 Task: Create a scrum project AgileBridge. Add to scrum project AgileBridge a team member softage.1@softage.net and assign as Project Lead. Add to scrum project AgileBridge a team member softage.2@softage.net
Action: Mouse moved to (248, 73)
Screenshot: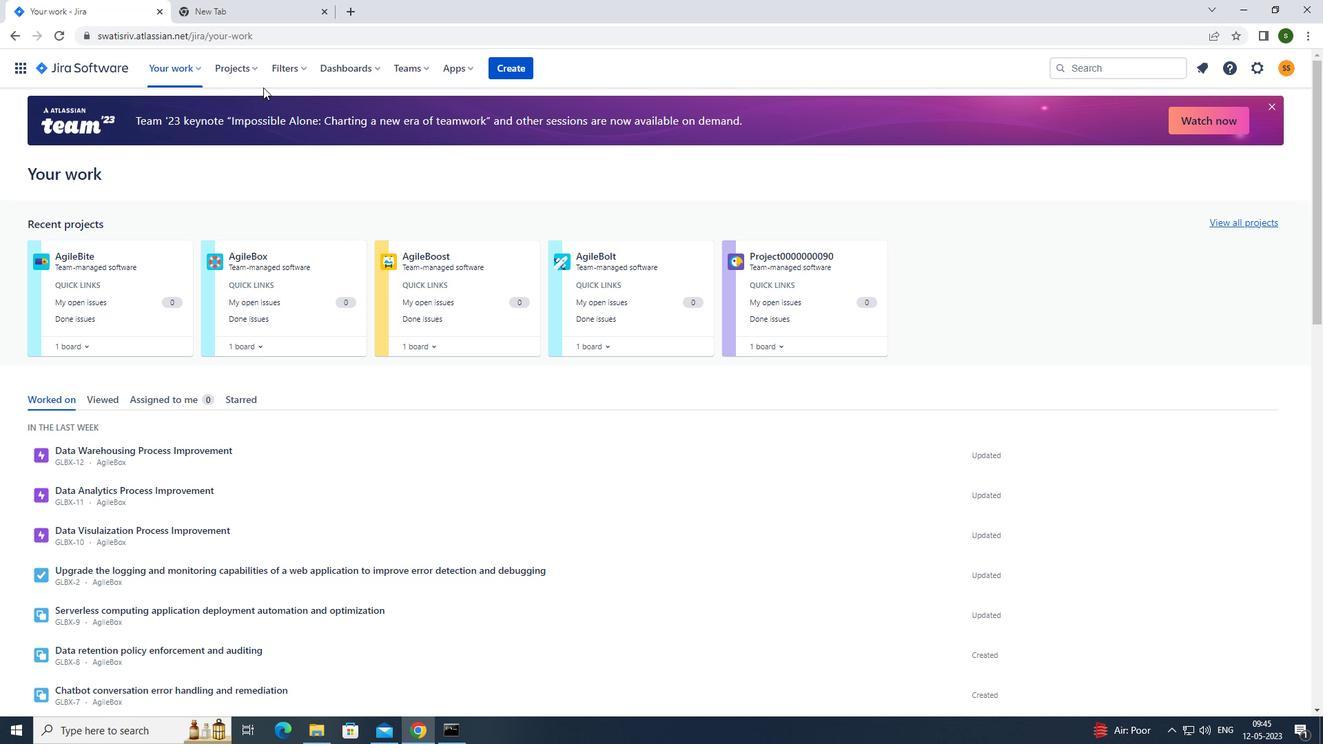 
Action: Mouse pressed left at (248, 73)
Screenshot: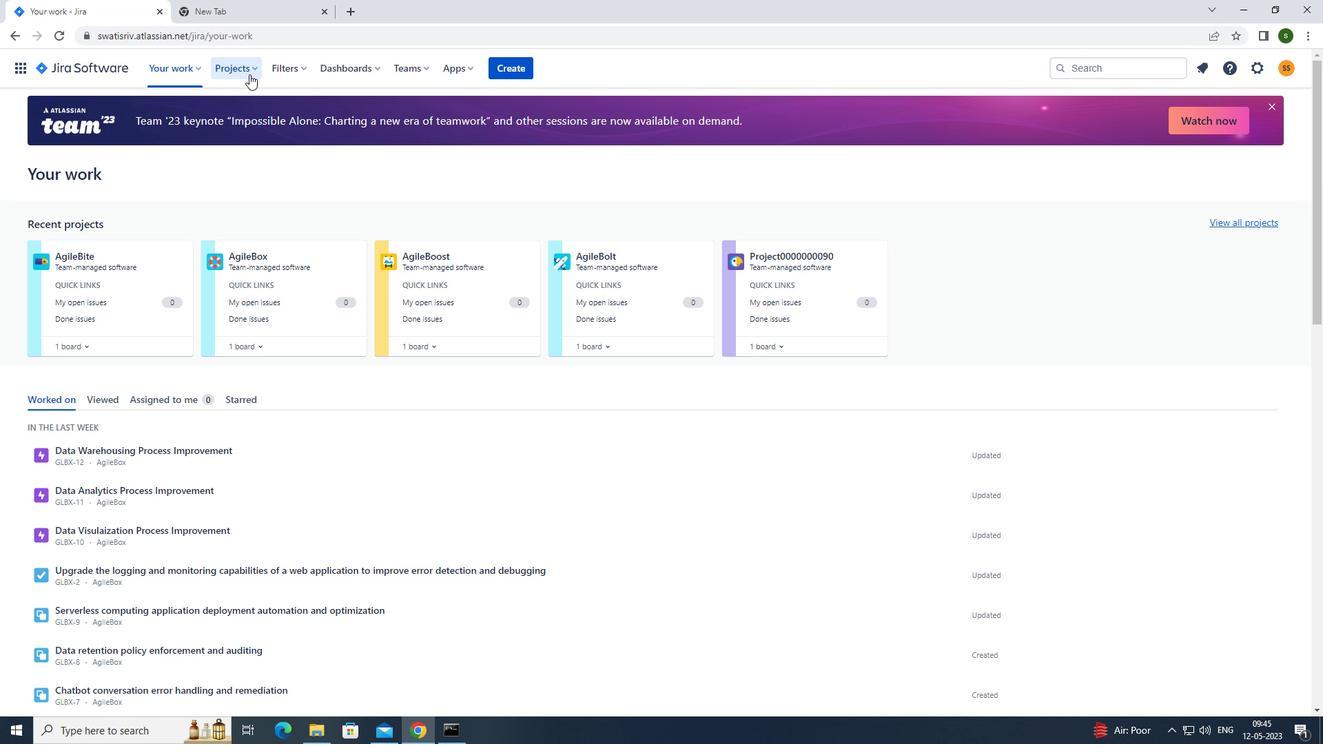 
Action: Mouse moved to (294, 344)
Screenshot: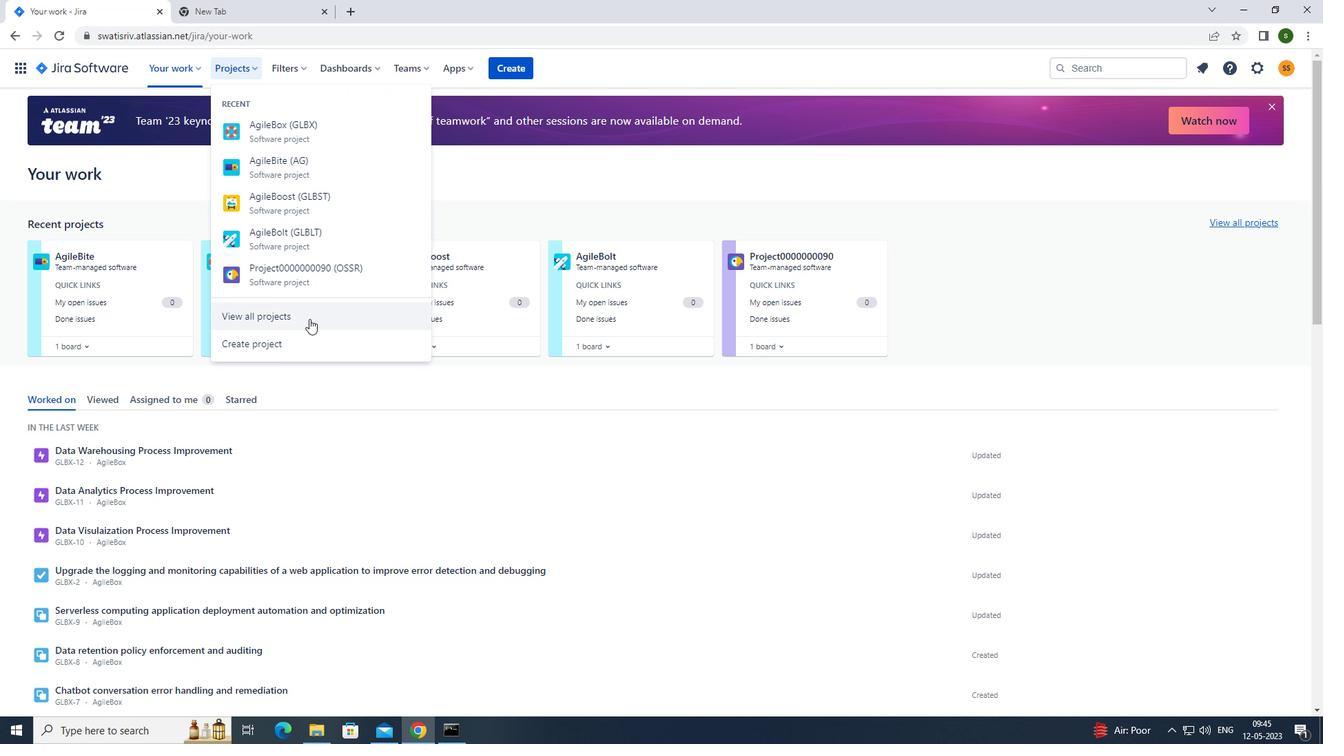 
Action: Mouse pressed left at (294, 344)
Screenshot: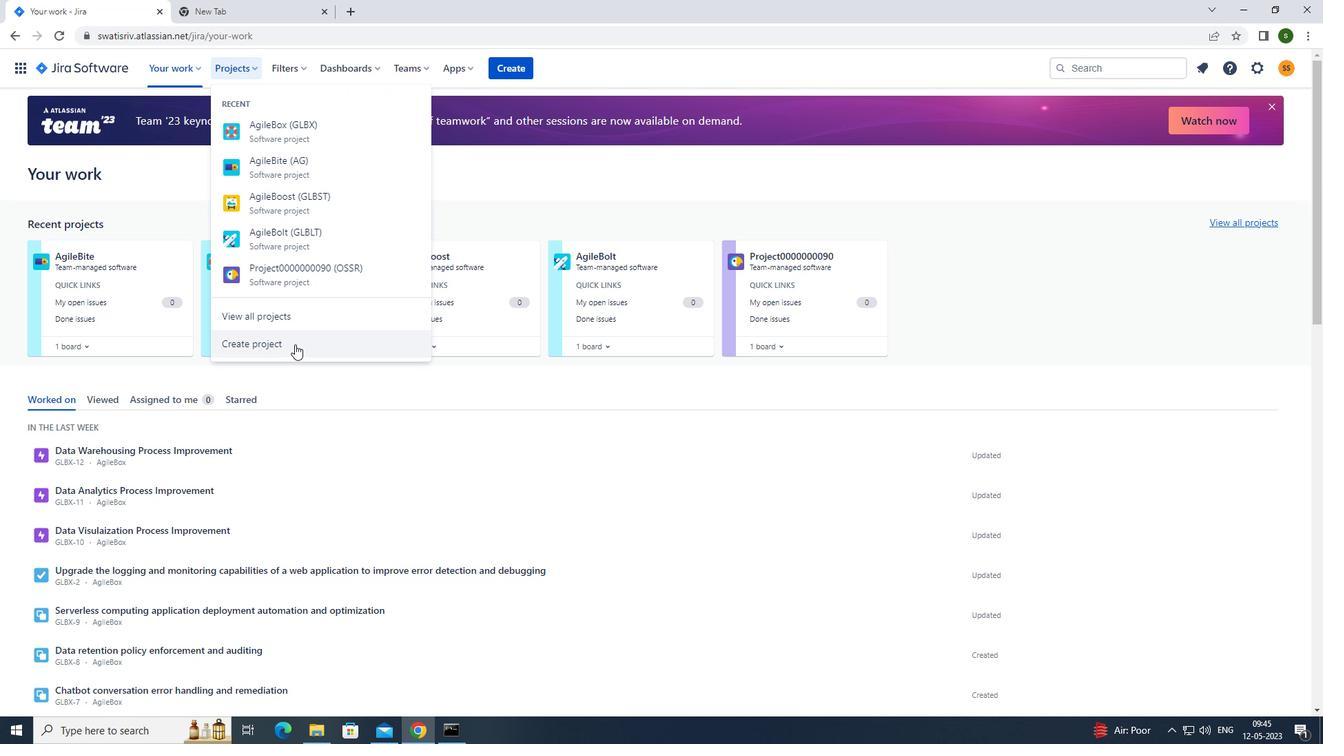 
Action: Mouse moved to (705, 359)
Screenshot: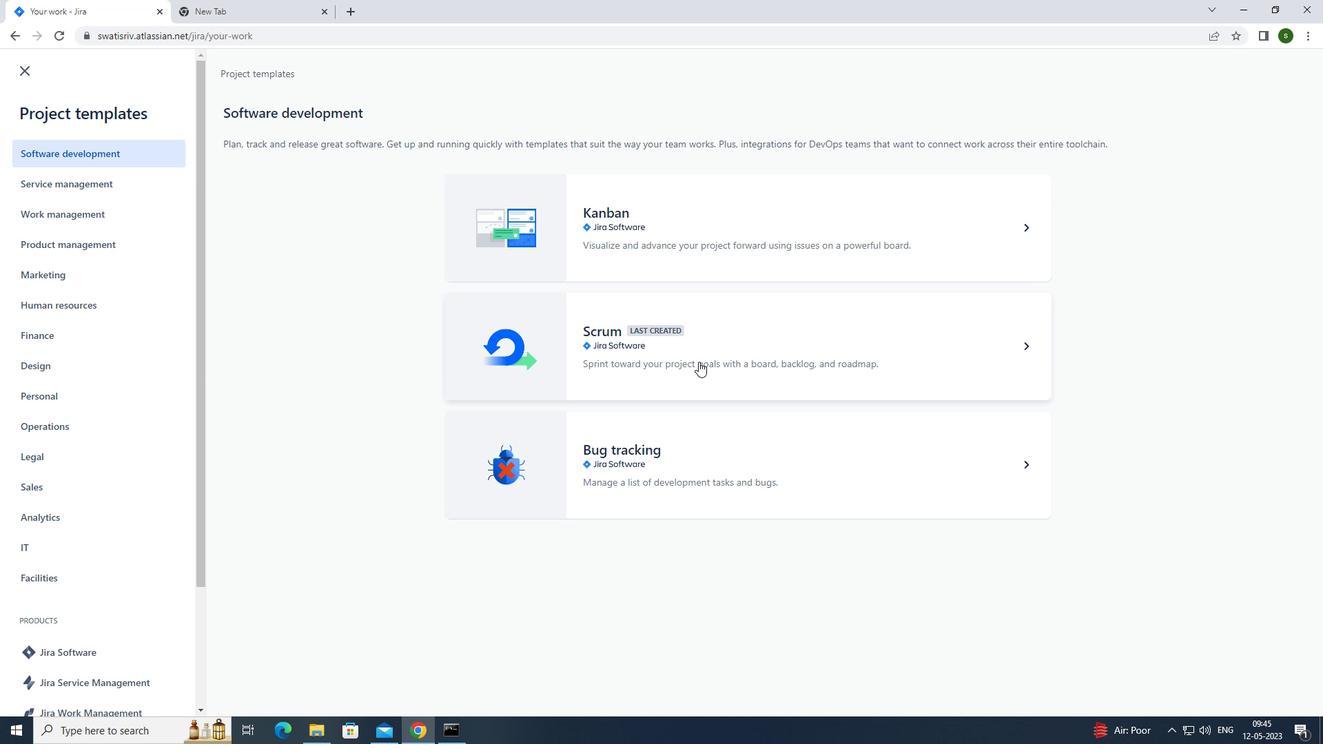 
Action: Mouse pressed left at (705, 359)
Screenshot: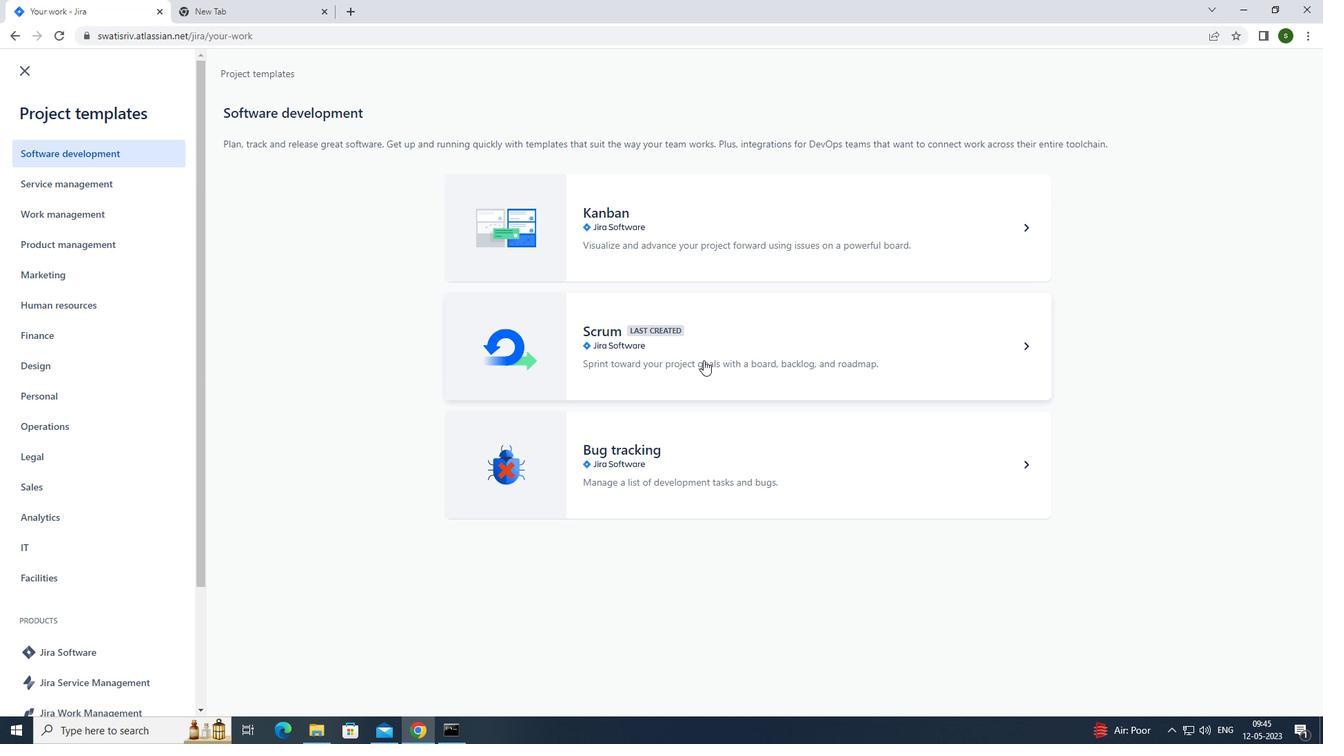 
Action: Mouse moved to (1021, 678)
Screenshot: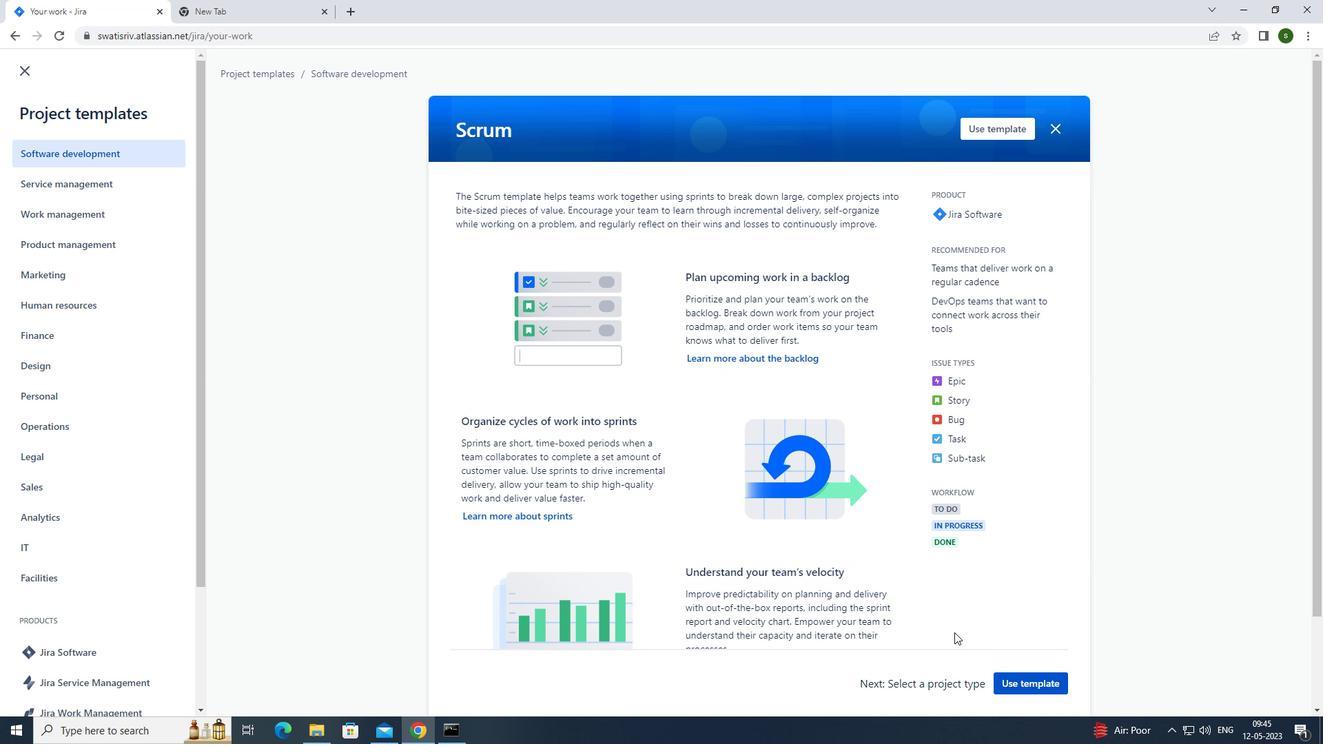 
Action: Mouse pressed left at (1021, 678)
Screenshot: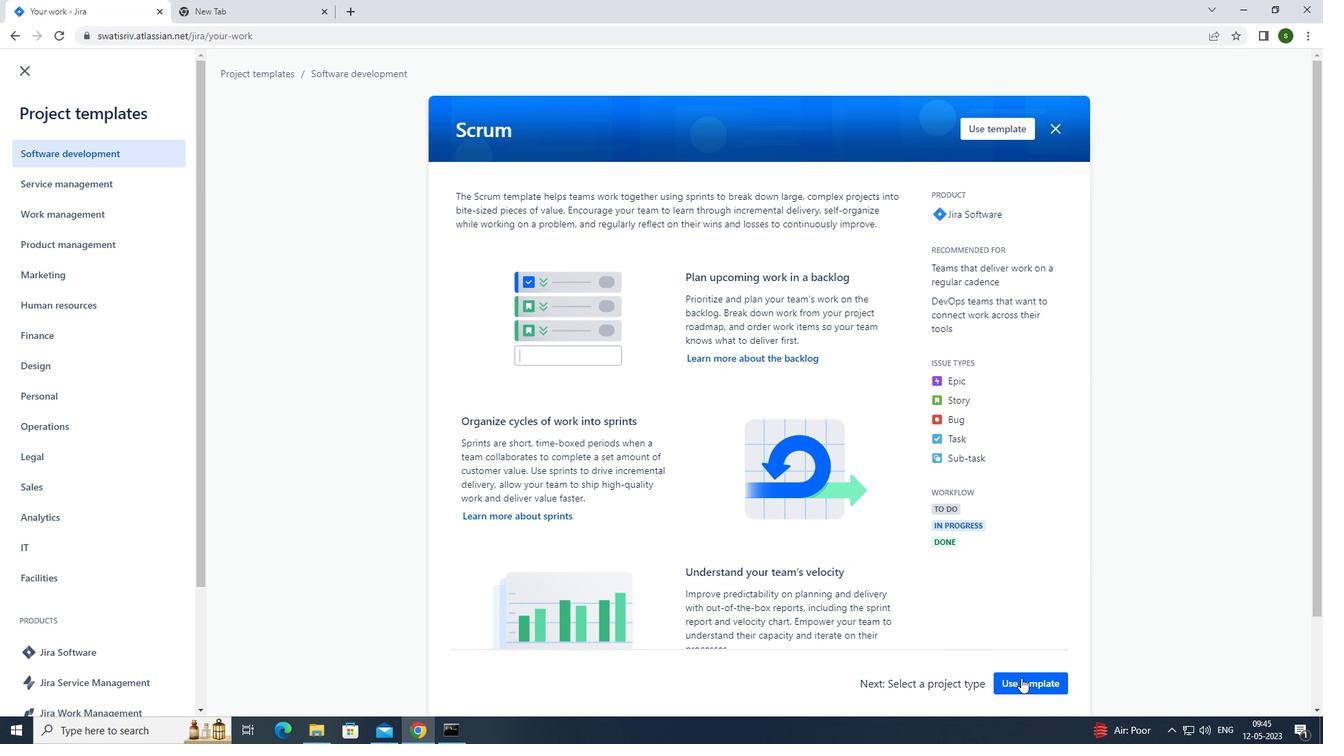 
Action: Mouse moved to (605, 678)
Screenshot: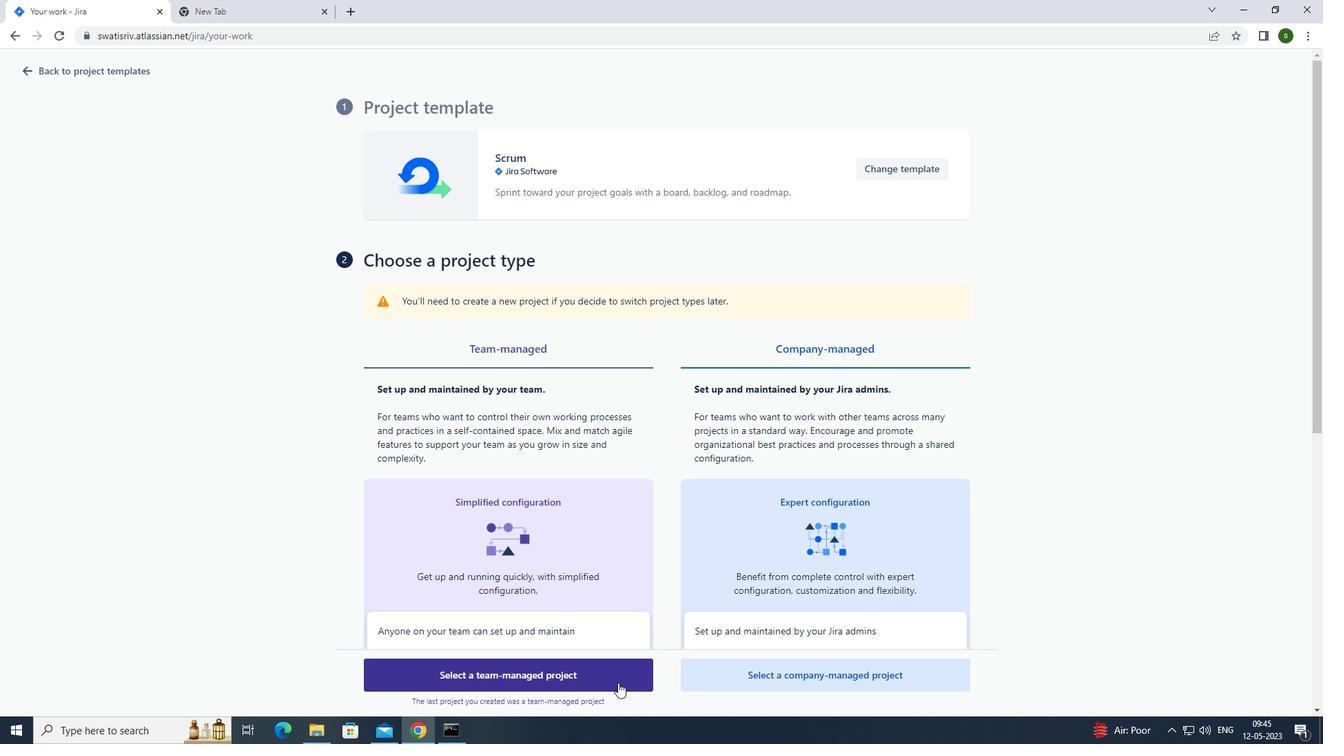 
Action: Mouse pressed left at (605, 678)
Screenshot: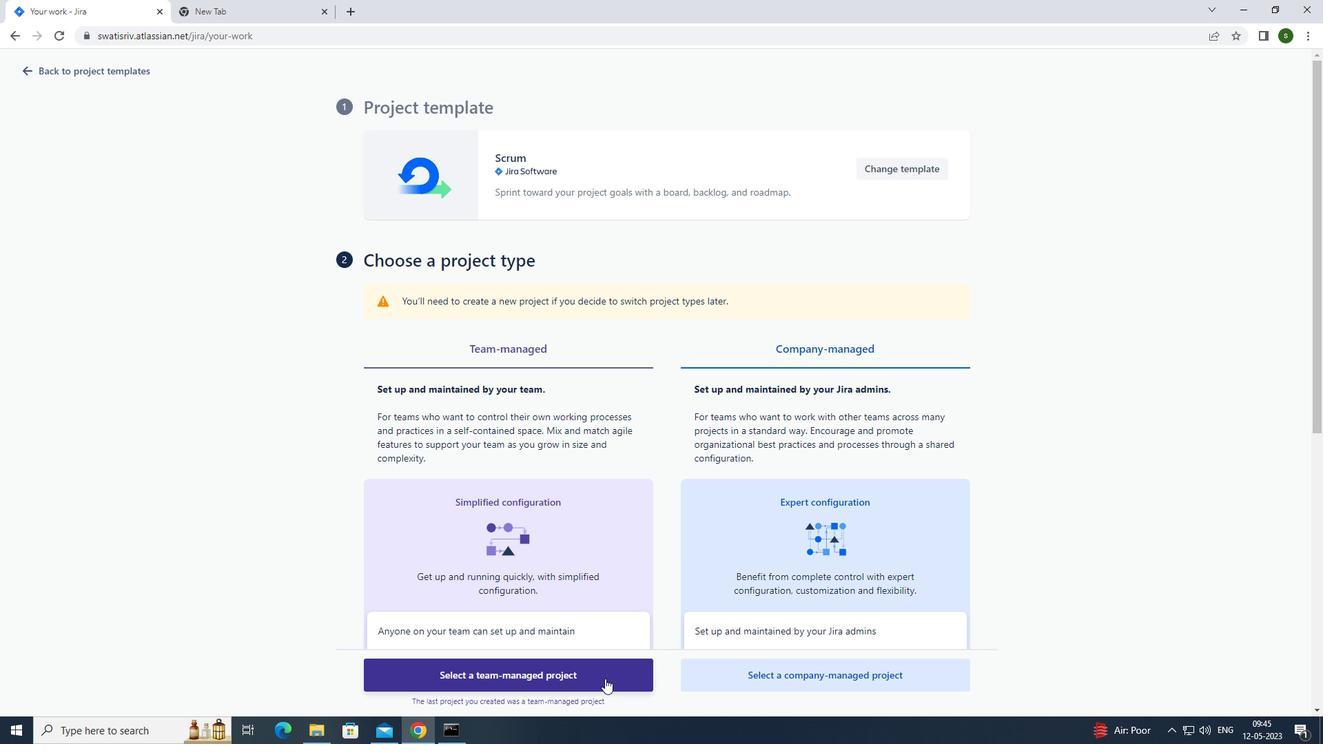 
Action: Mouse moved to (434, 316)
Screenshot: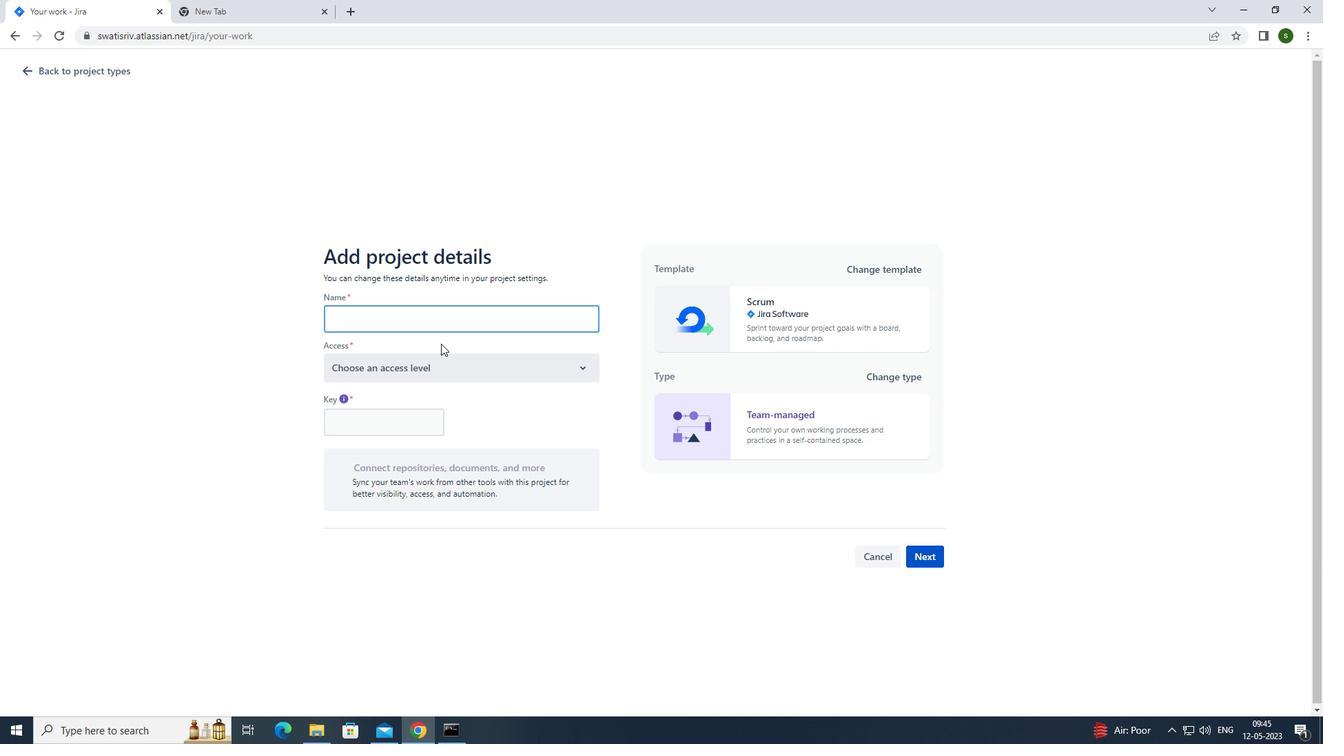 
Action: Mouse pressed left at (434, 316)
Screenshot: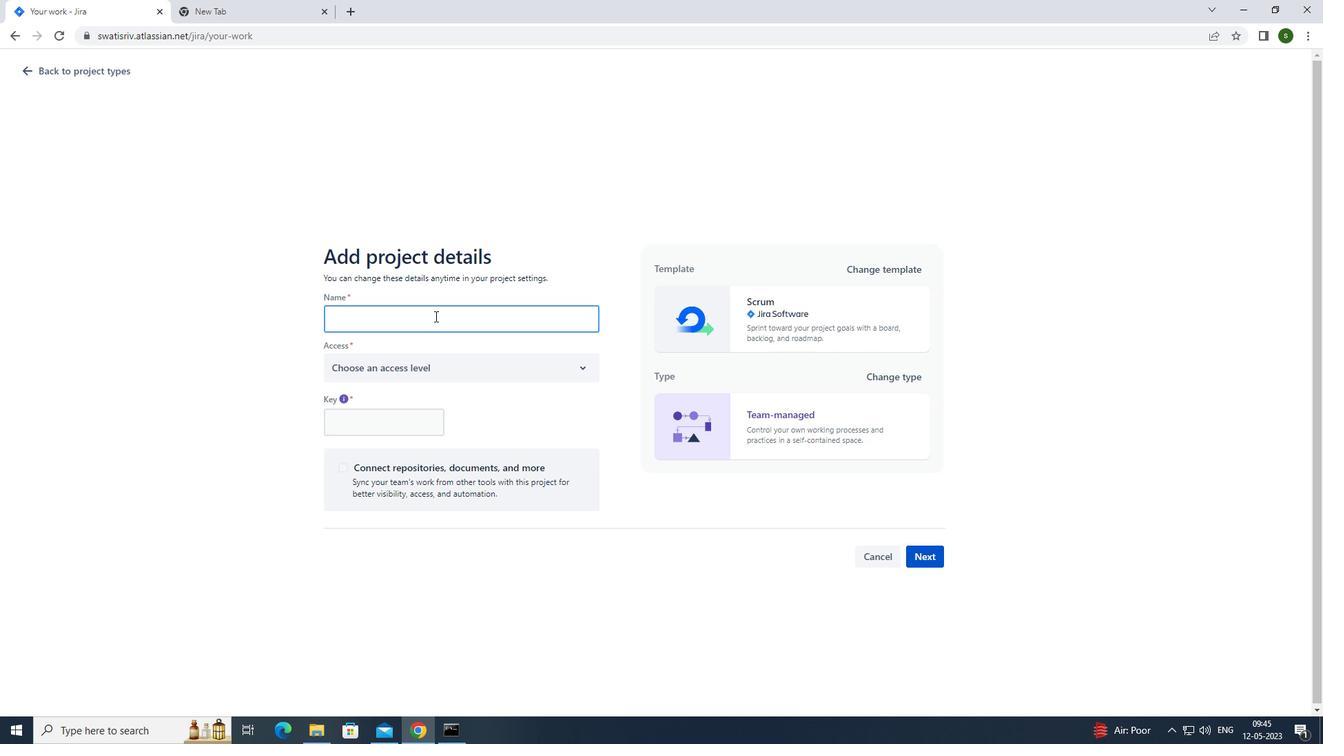 
Action: Key pressed <Key.caps_lock>a<Key.caps_lock>gile<Key.caps_lock>b<Key.caps_lock>ridge
Screenshot: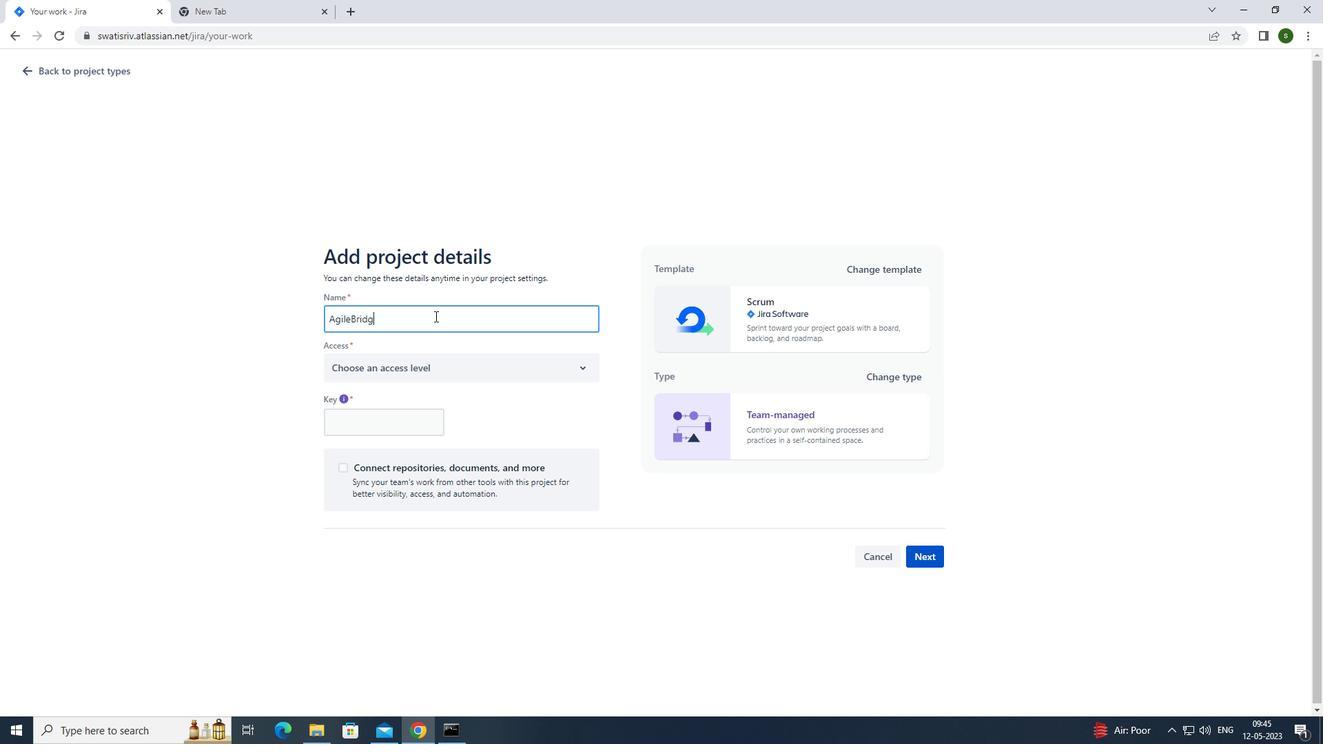 
Action: Mouse moved to (928, 559)
Screenshot: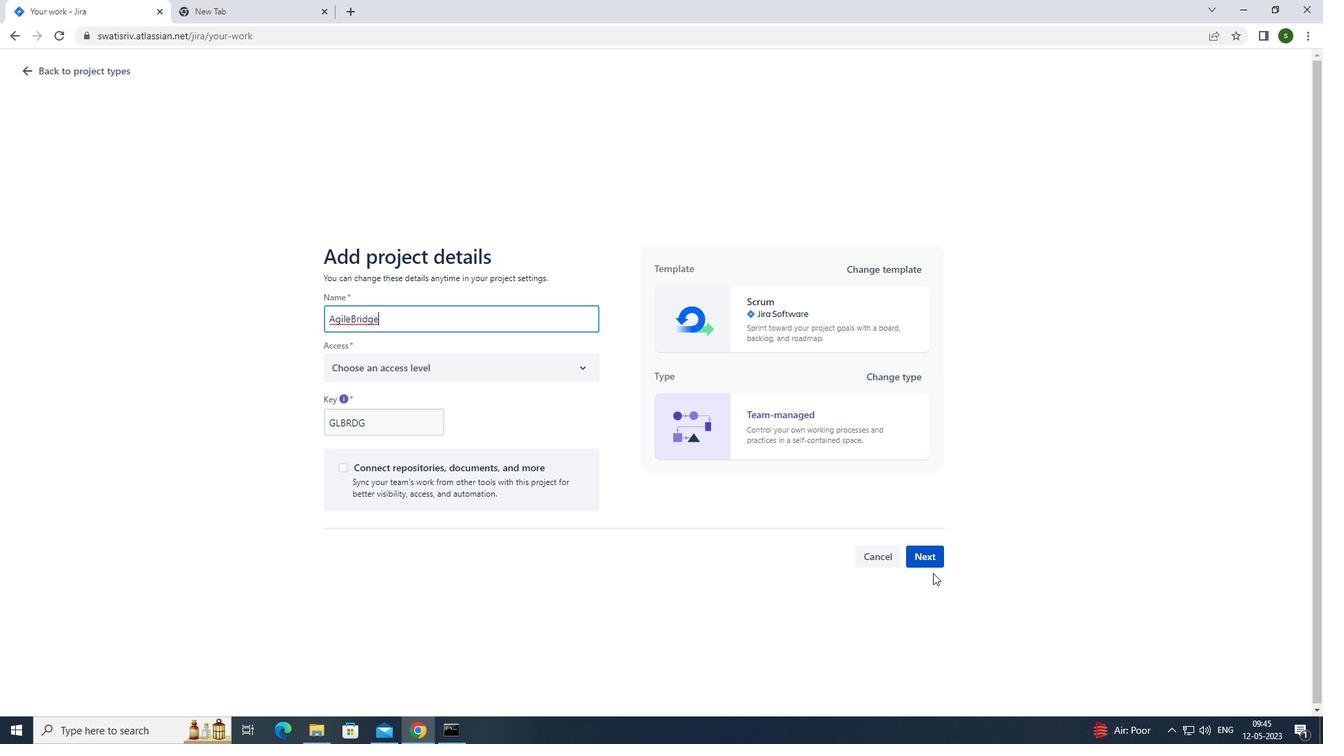 
Action: Mouse pressed left at (928, 559)
Screenshot: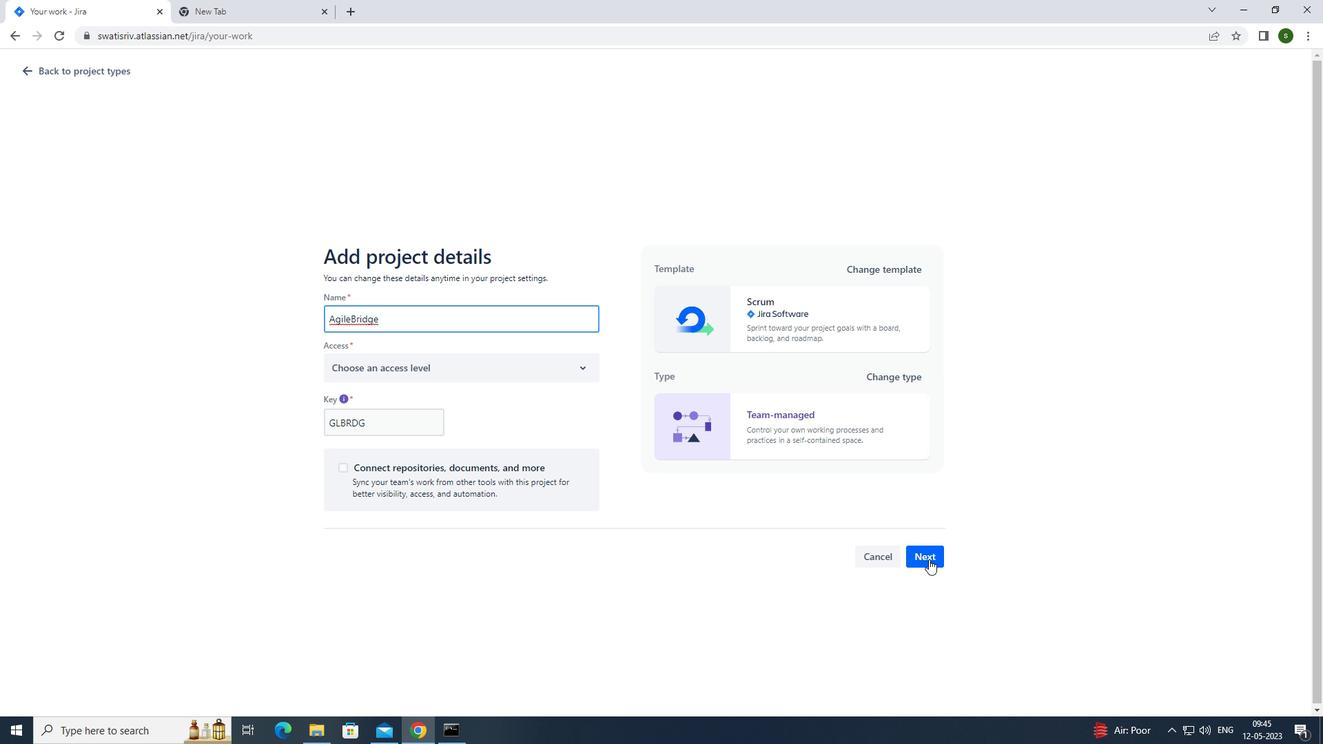 
Action: Mouse moved to (541, 357)
Screenshot: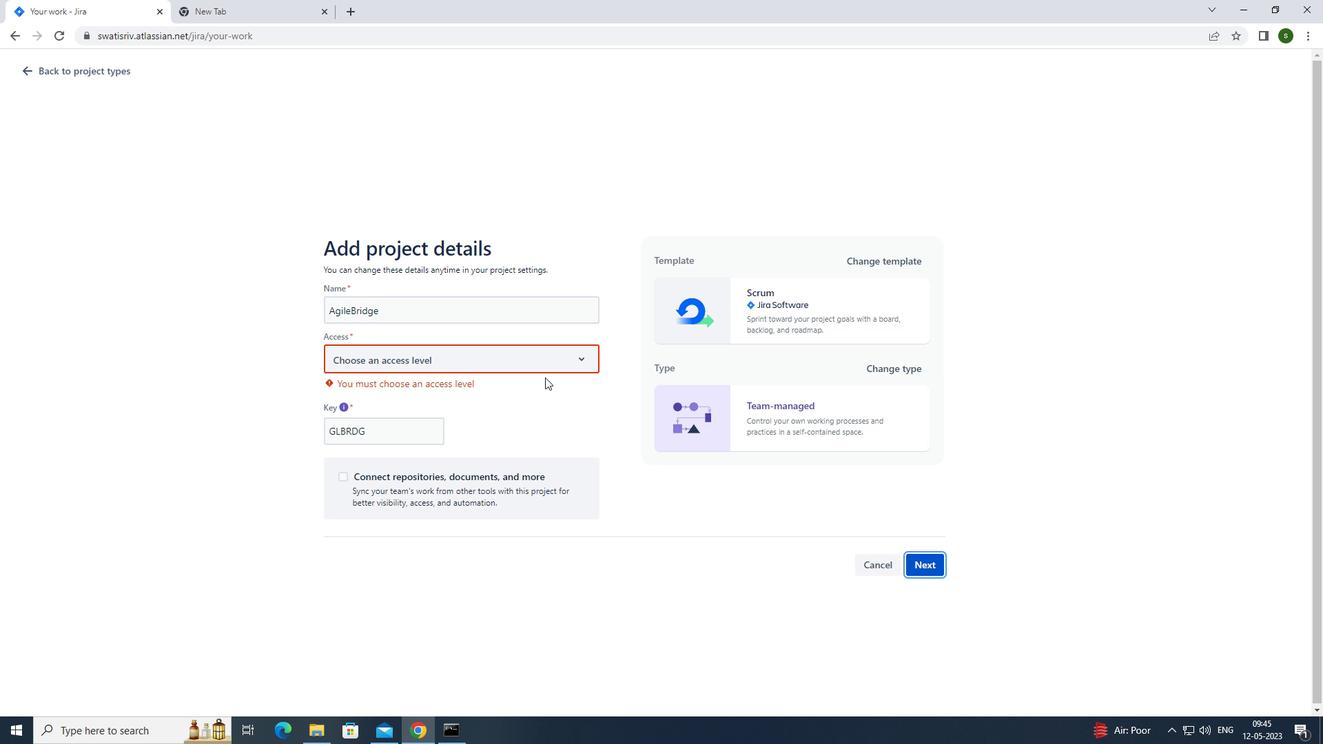 
Action: Mouse pressed left at (541, 357)
Screenshot: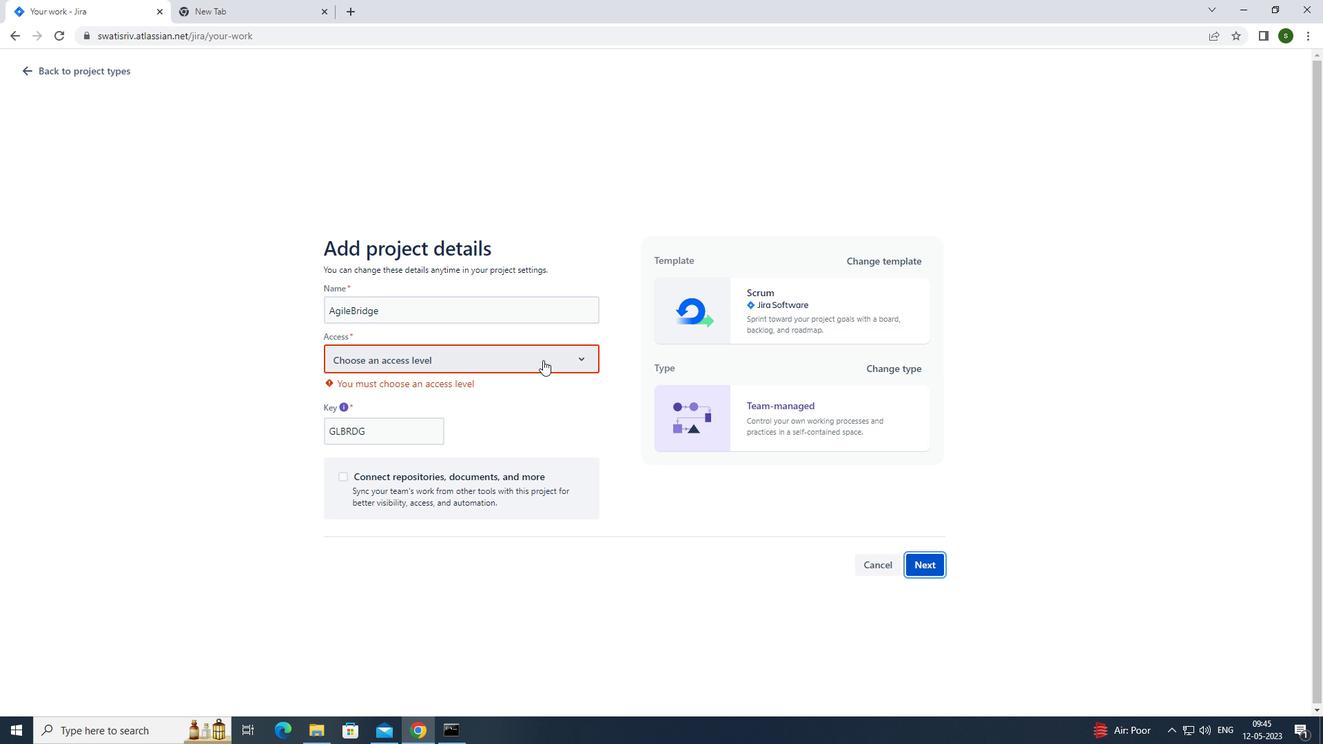 
Action: Mouse moved to (496, 397)
Screenshot: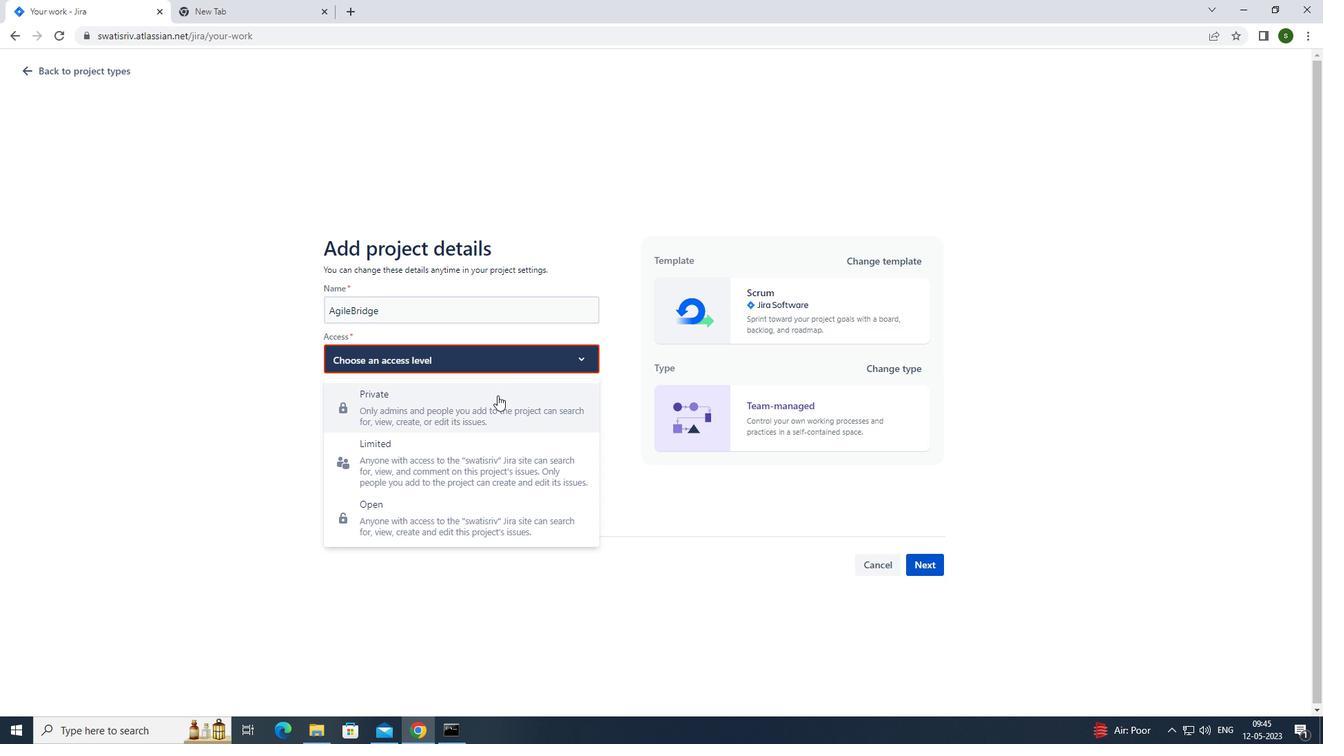 
Action: Mouse pressed left at (496, 397)
Screenshot: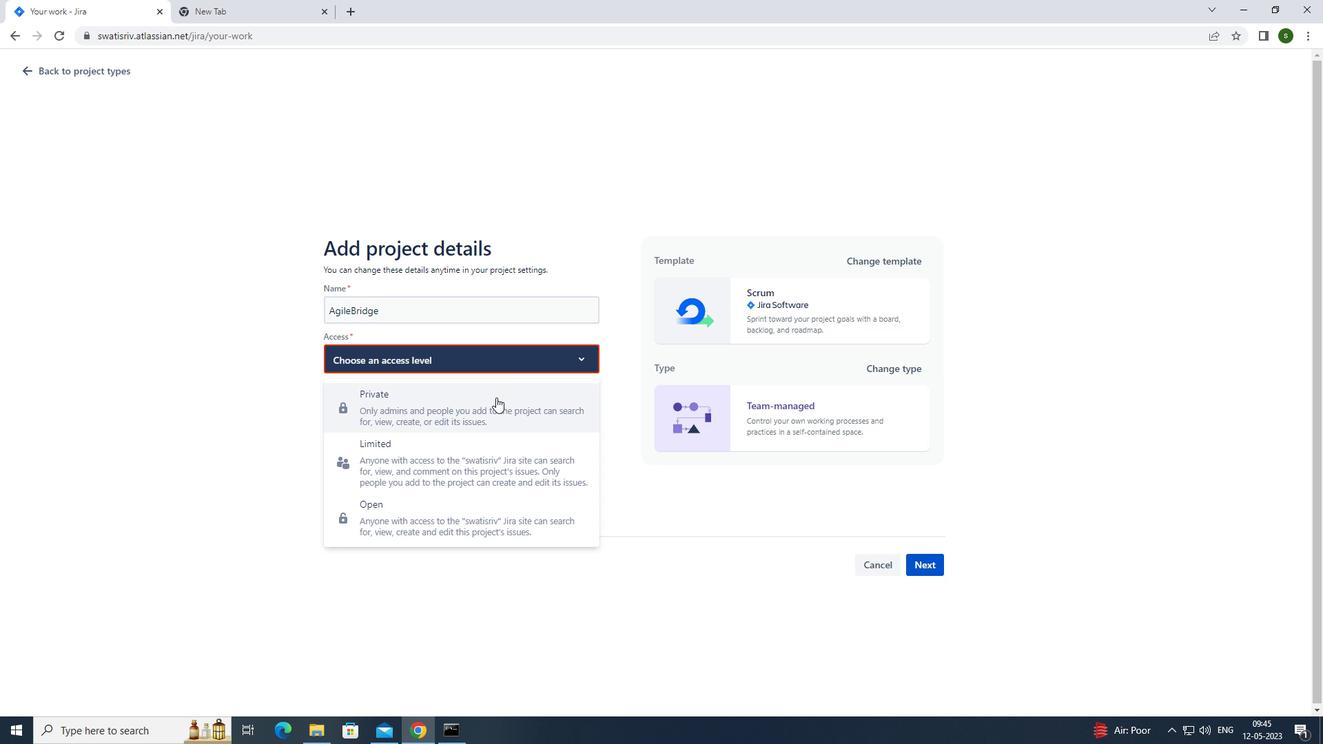 
Action: Mouse moved to (938, 560)
Screenshot: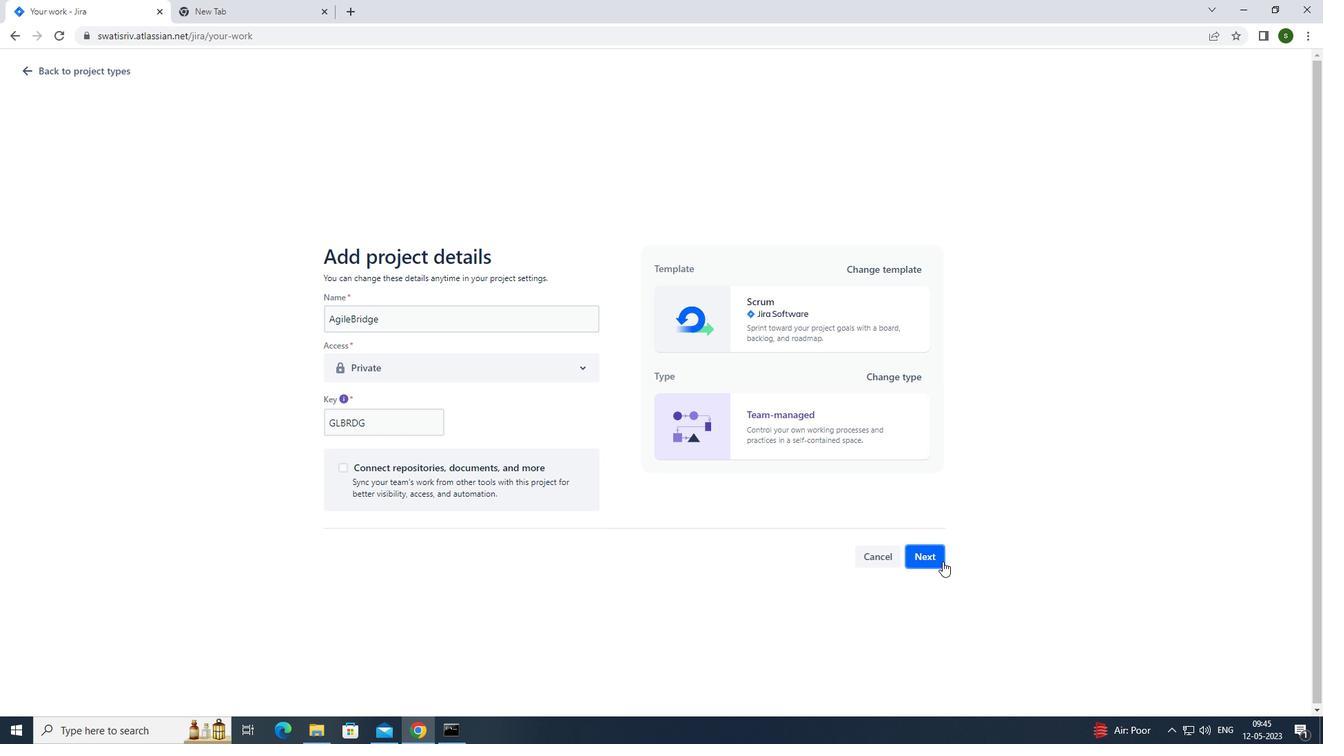 
Action: Mouse pressed left at (938, 560)
Screenshot: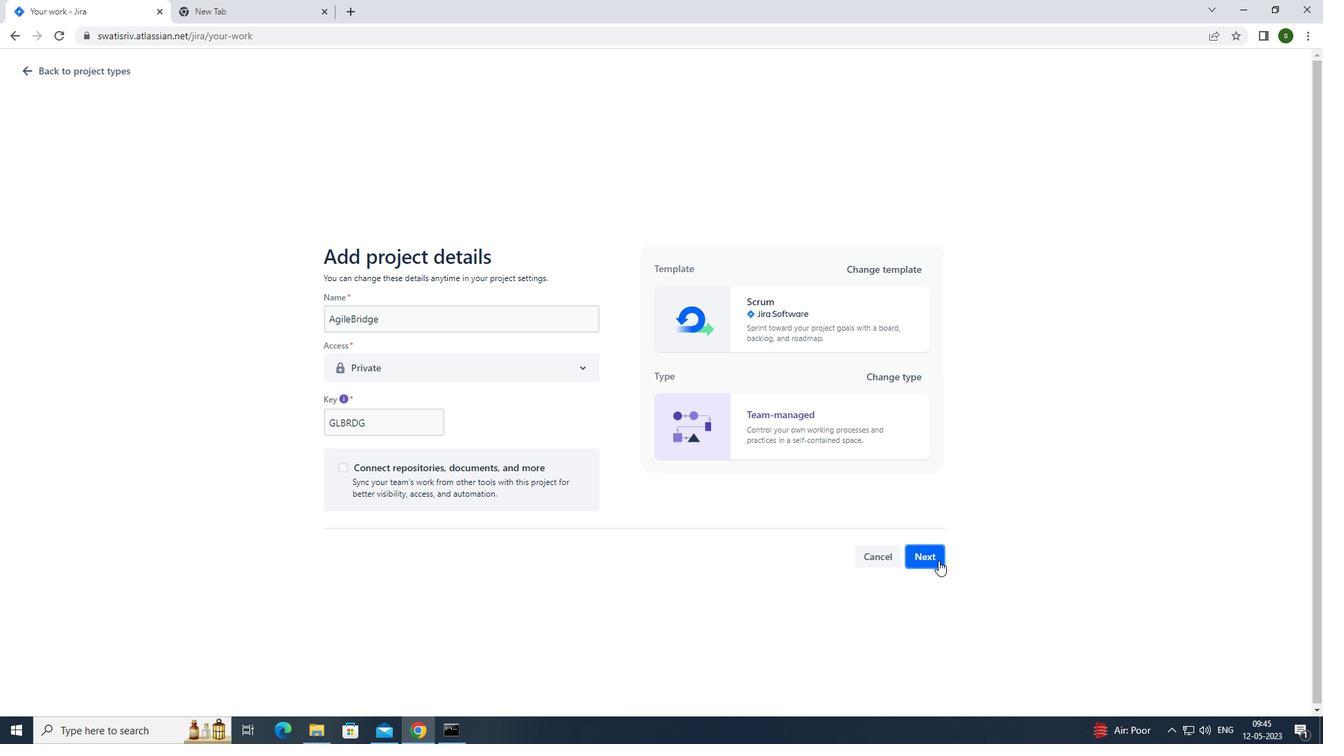 
Action: Mouse moved to (806, 461)
Screenshot: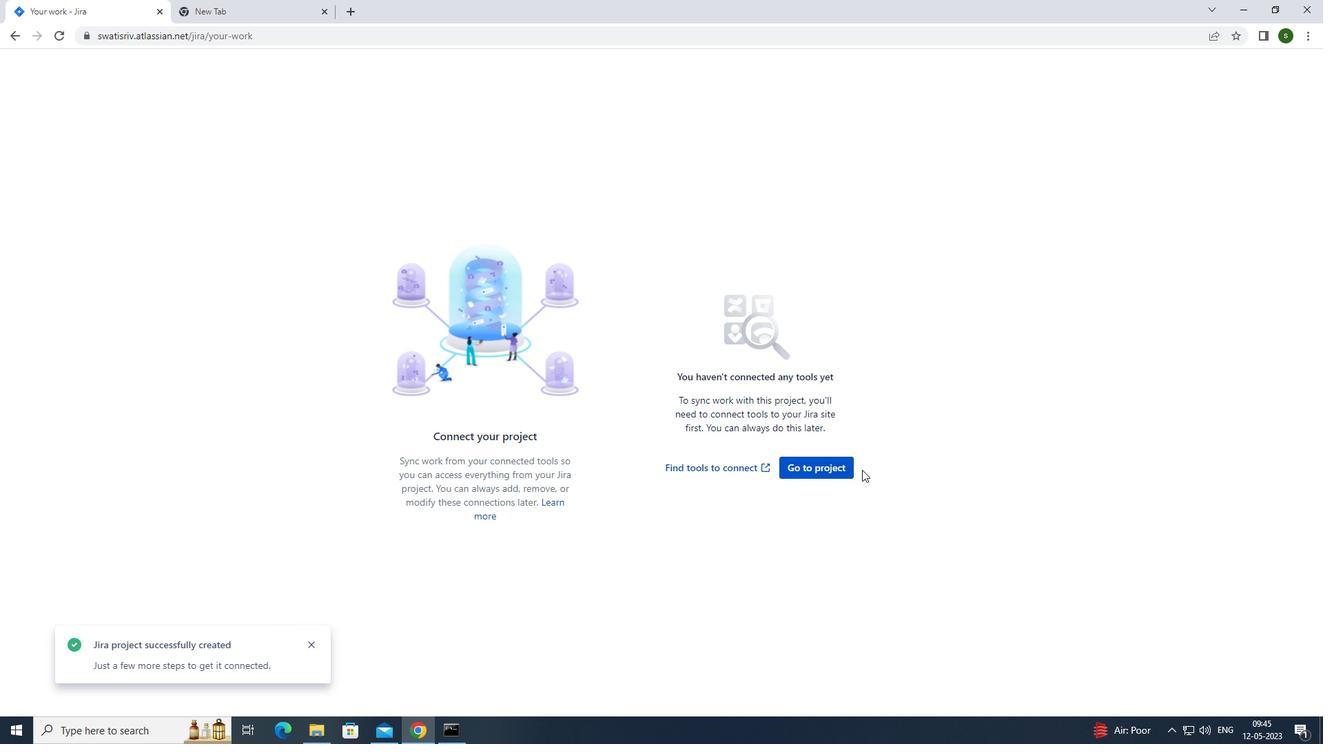 
Action: Mouse pressed left at (806, 461)
Screenshot: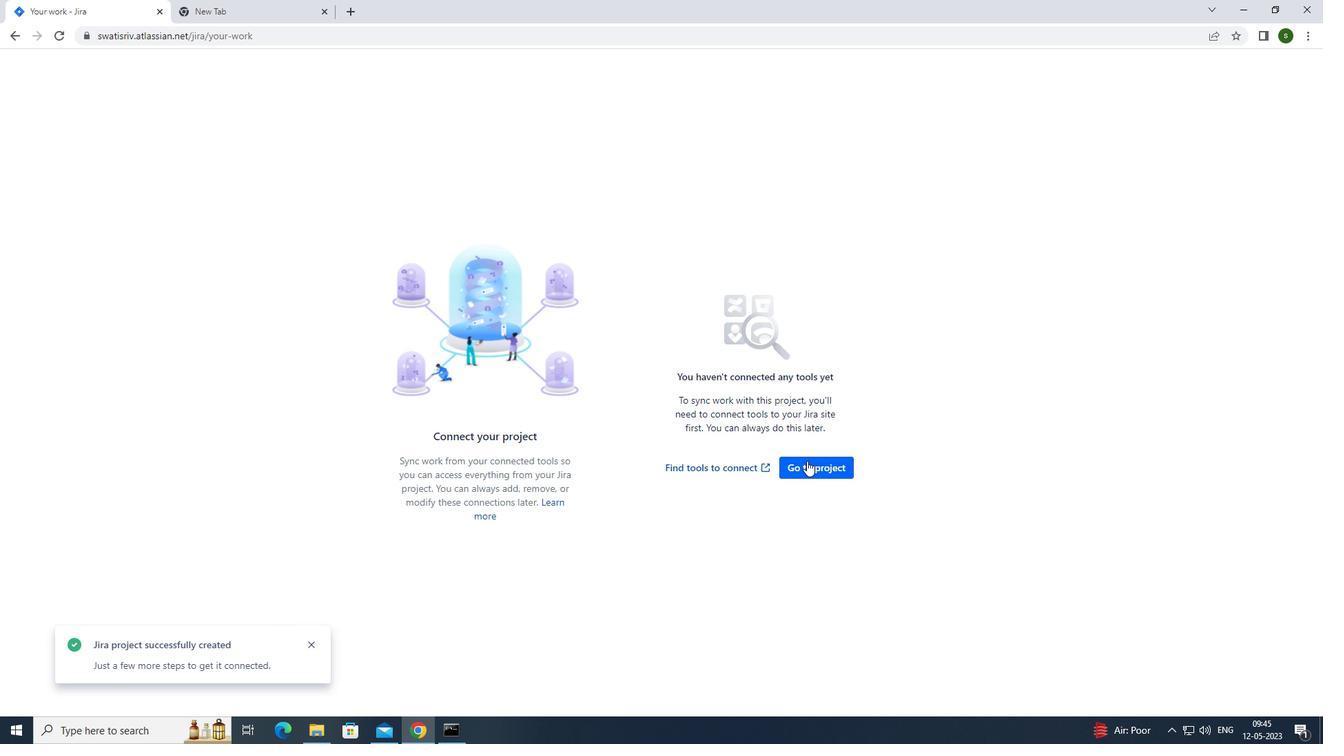 
Action: Mouse moved to (325, 184)
Screenshot: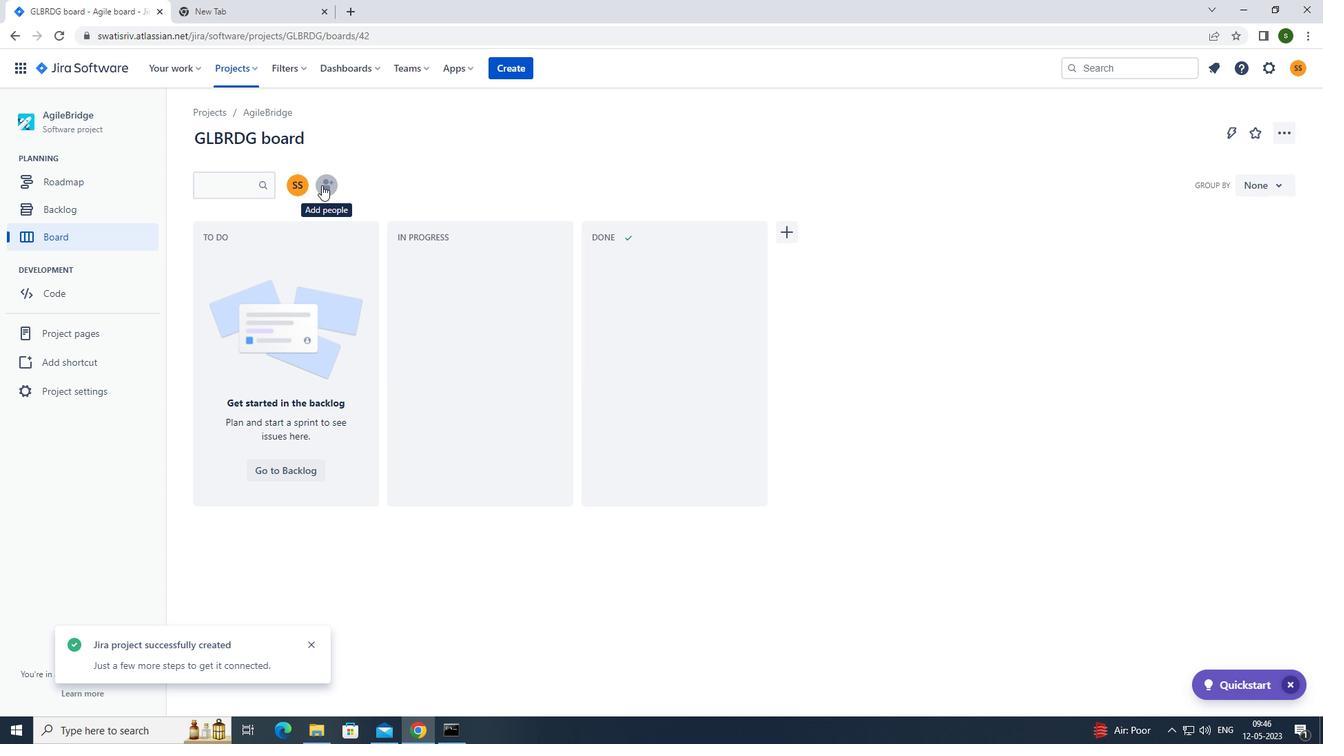 
Action: Mouse pressed left at (325, 184)
Screenshot: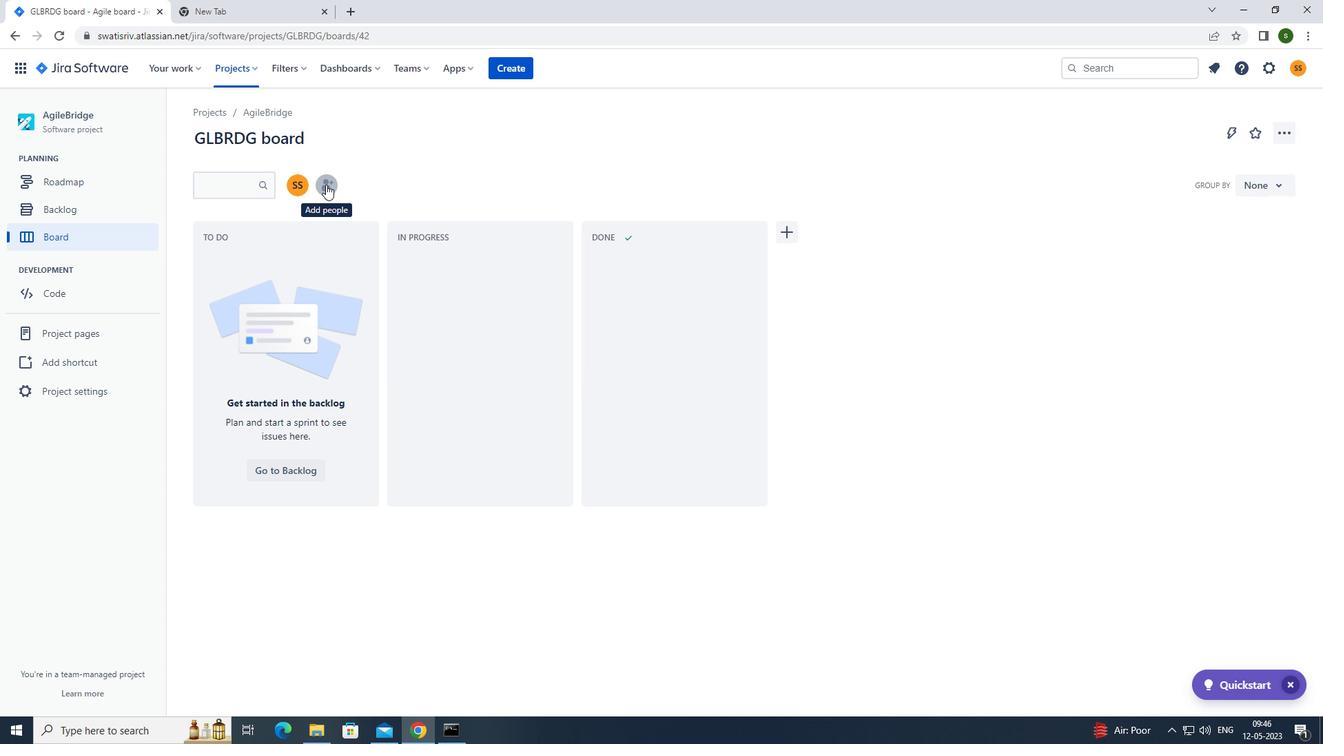 
Action: Mouse moved to (578, 176)
Screenshot: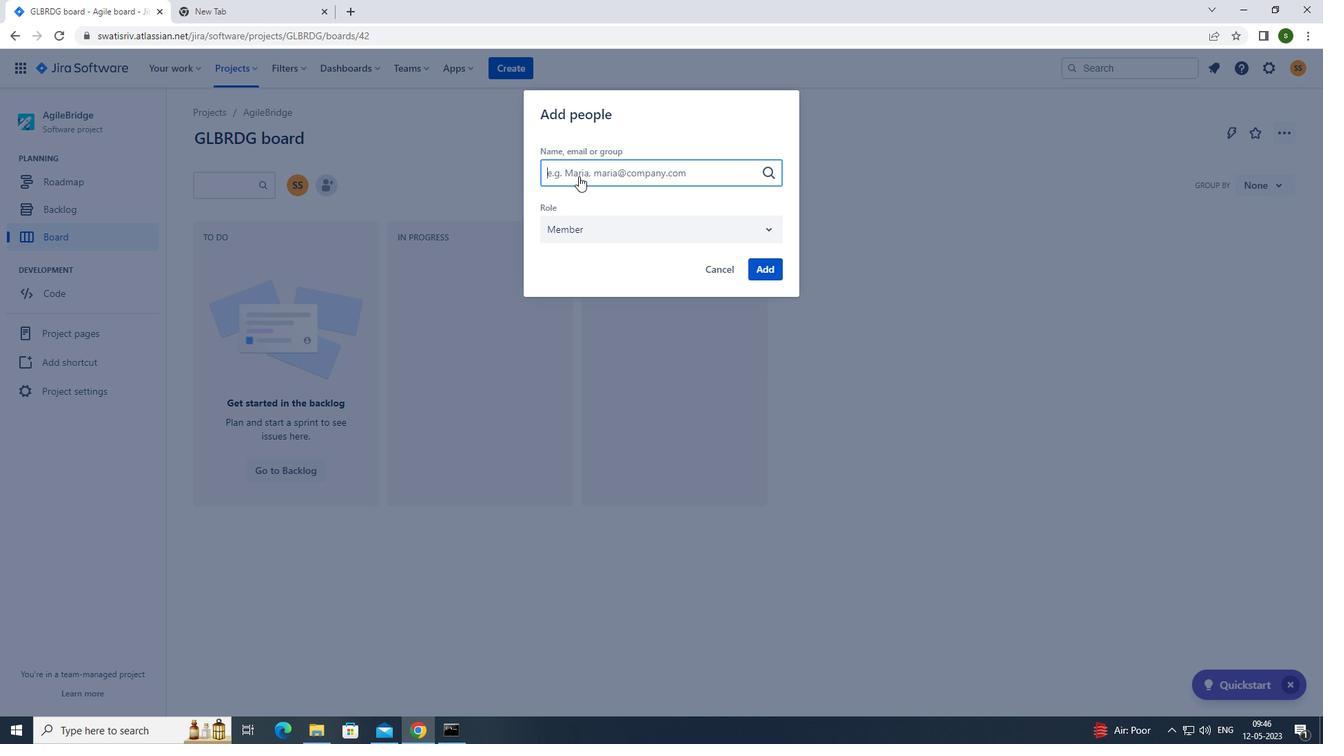 
Action: Mouse pressed left at (578, 176)
Screenshot: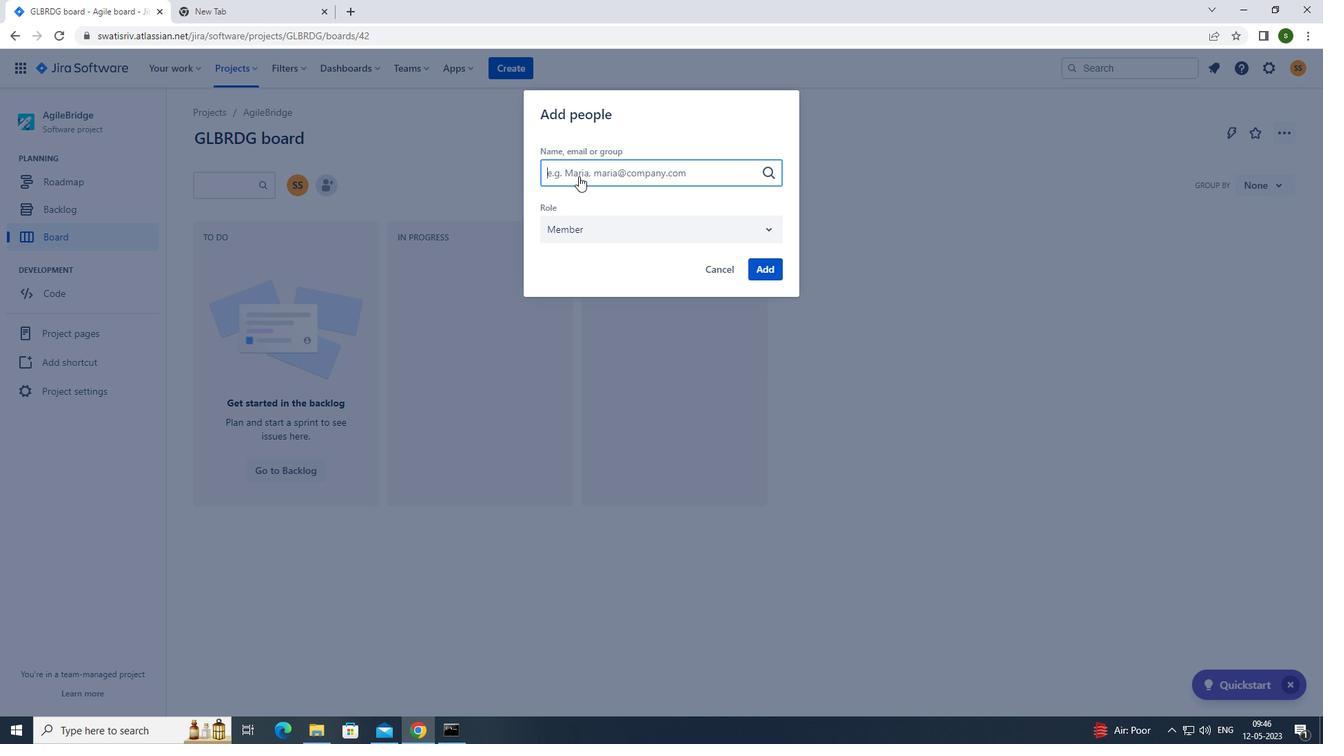 
Action: Mouse moved to (587, 163)
Screenshot: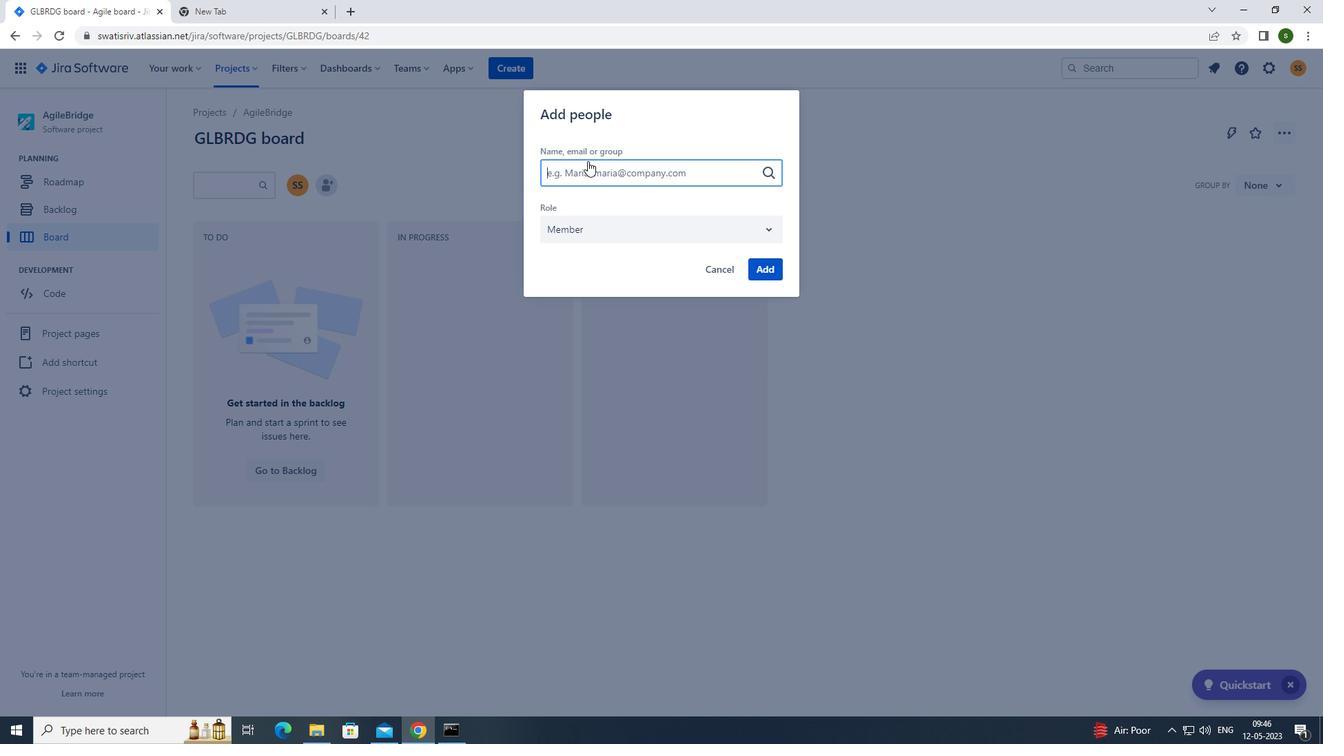 
Action: Mouse pressed left at (587, 163)
Screenshot: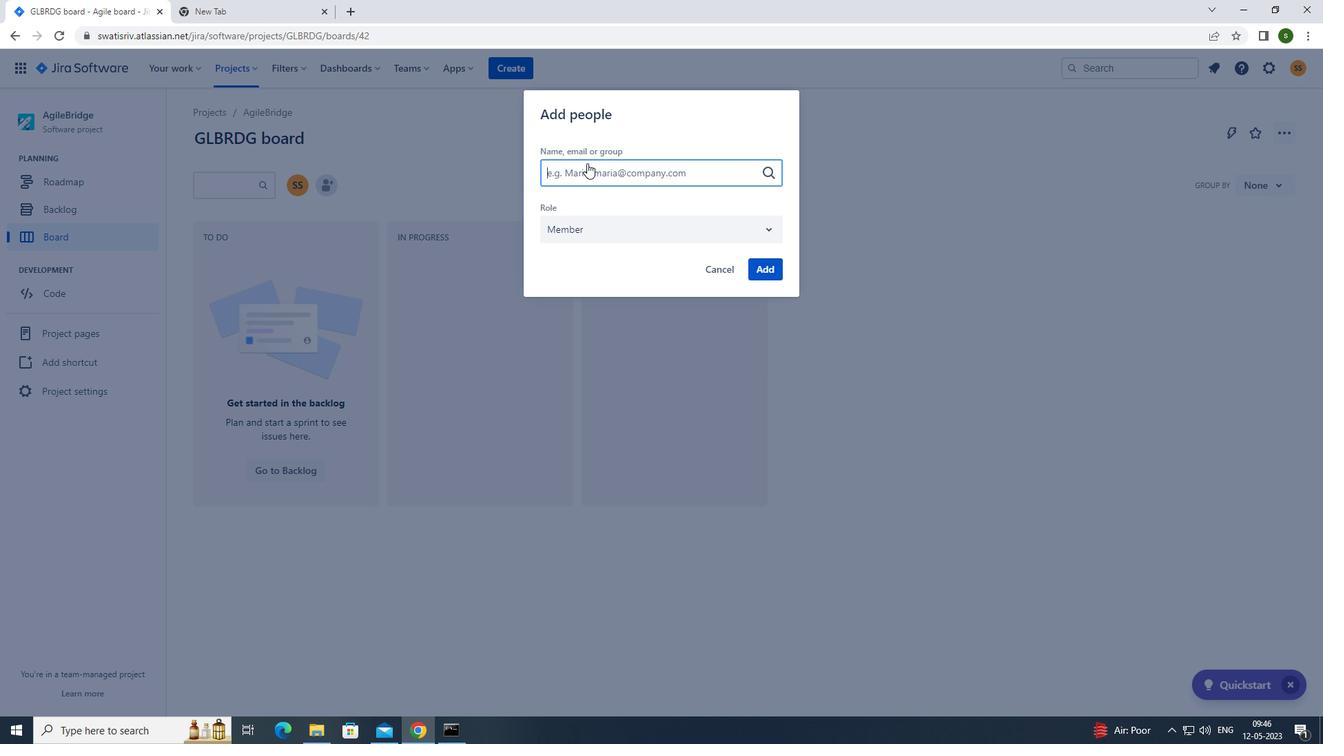 
Action: Mouse moved to (587, 163)
Screenshot: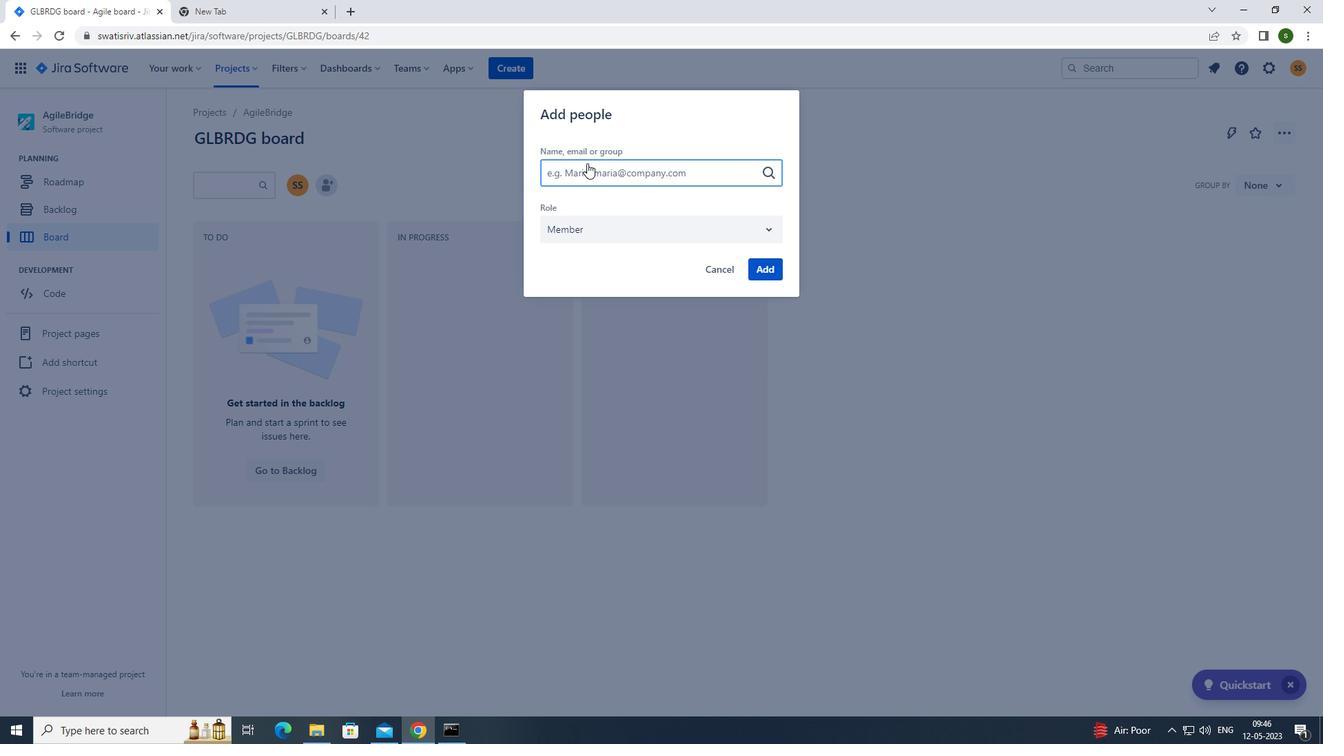 
Action: Key pressed so
Screenshot: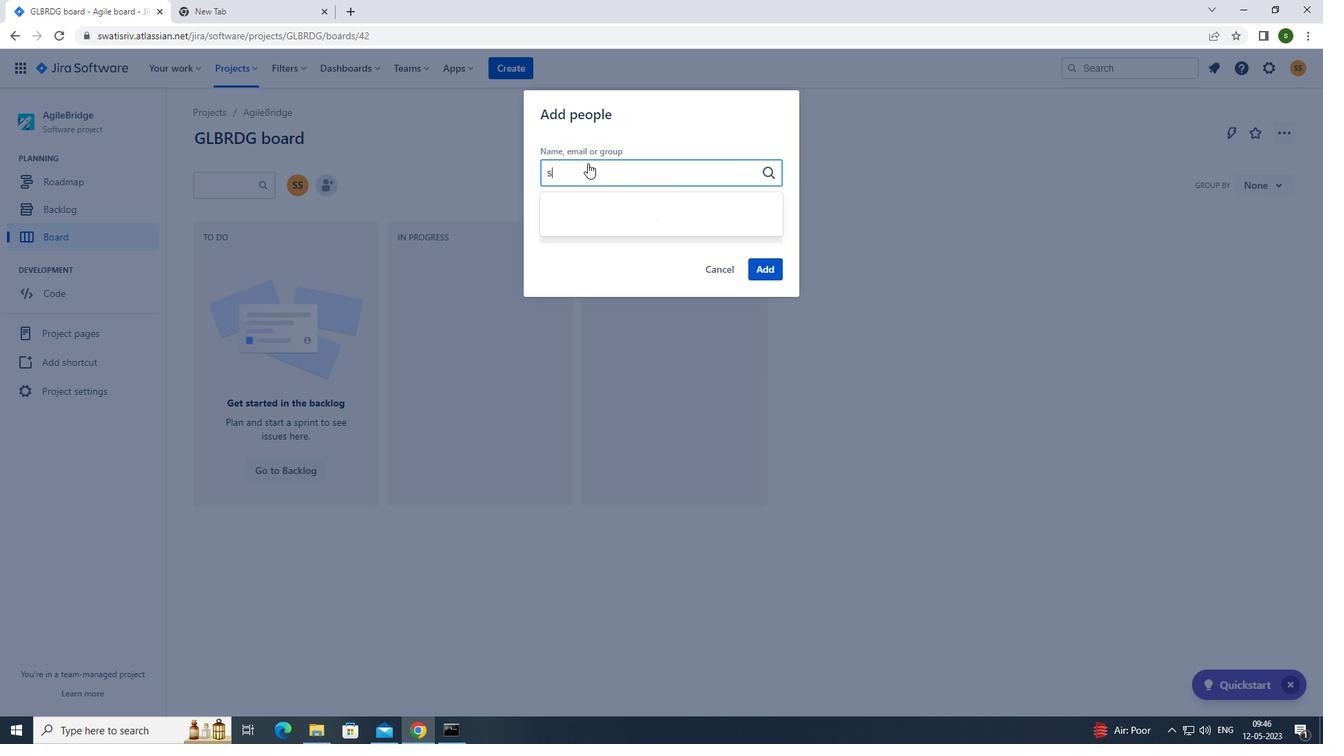 
Action: Mouse moved to (616, 319)
Screenshot: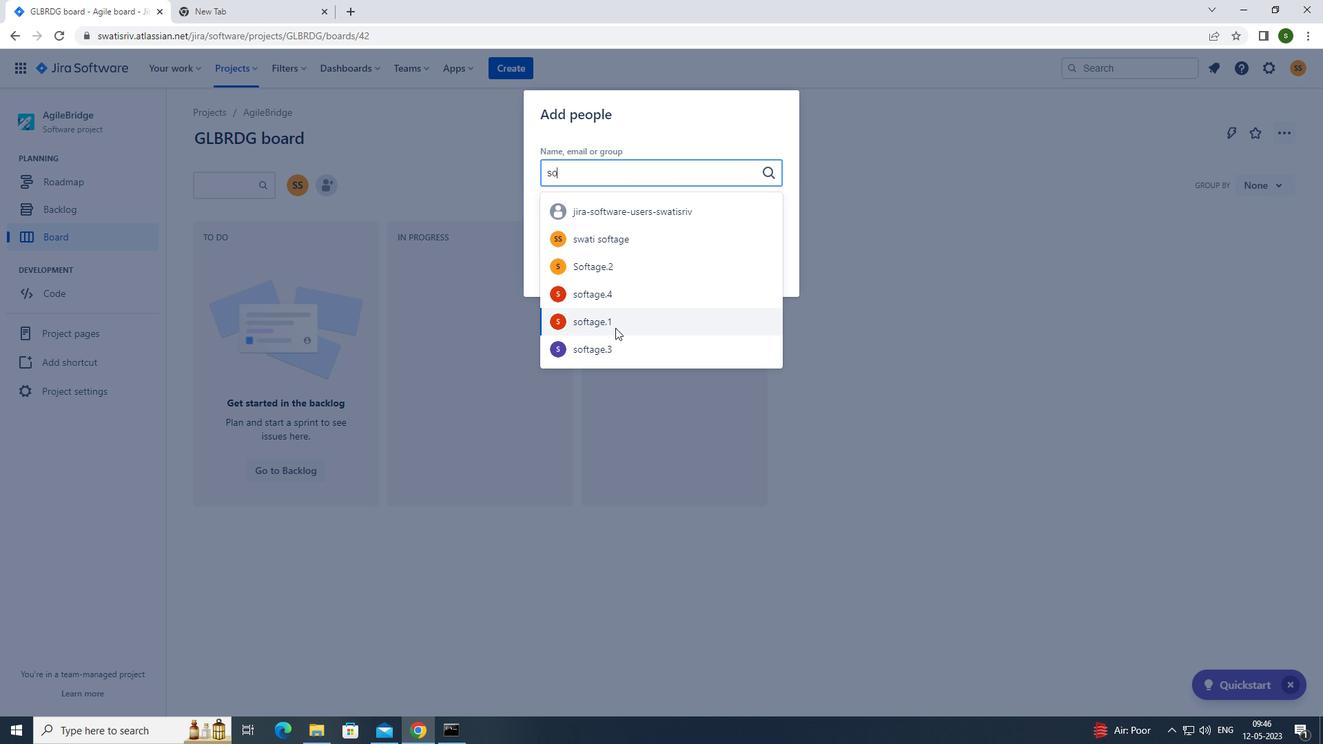 
Action: Mouse pressed left at (616, 319)
Screenshot: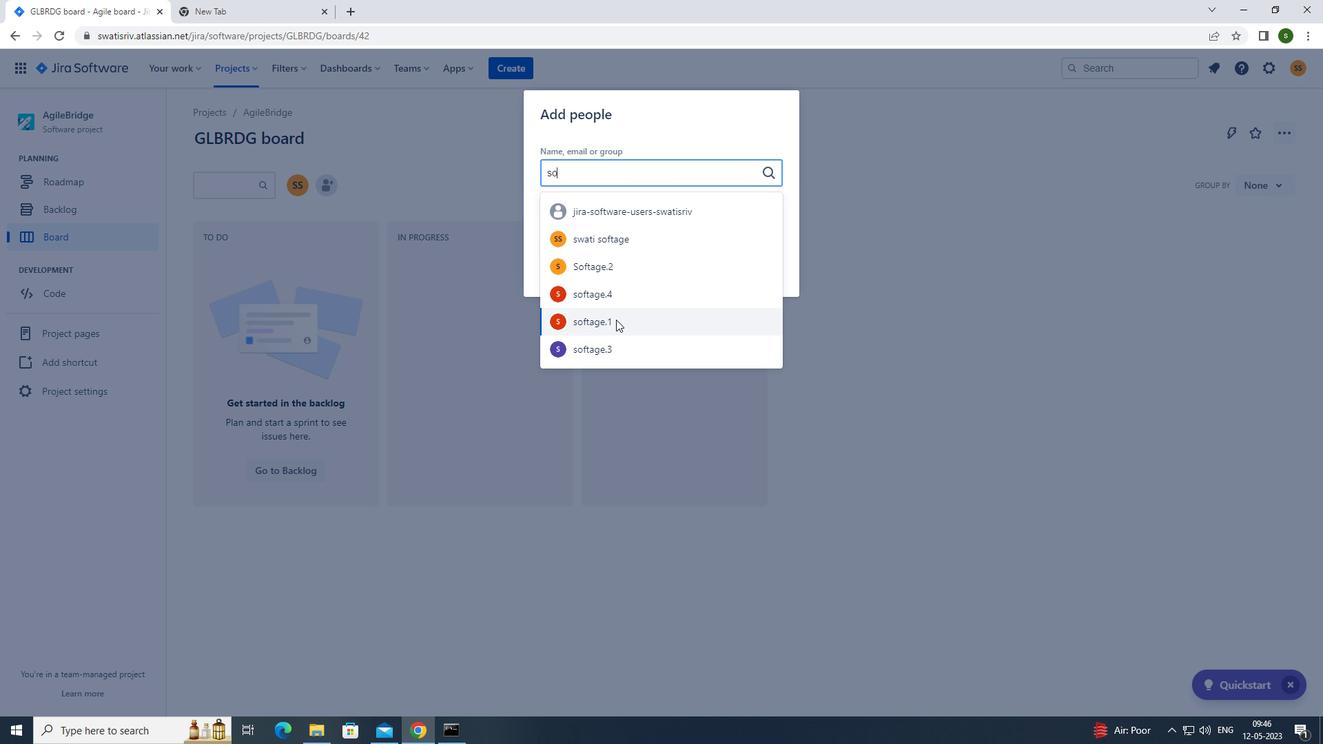 
Action: Mouse moved to (764, 270)
Screenshot: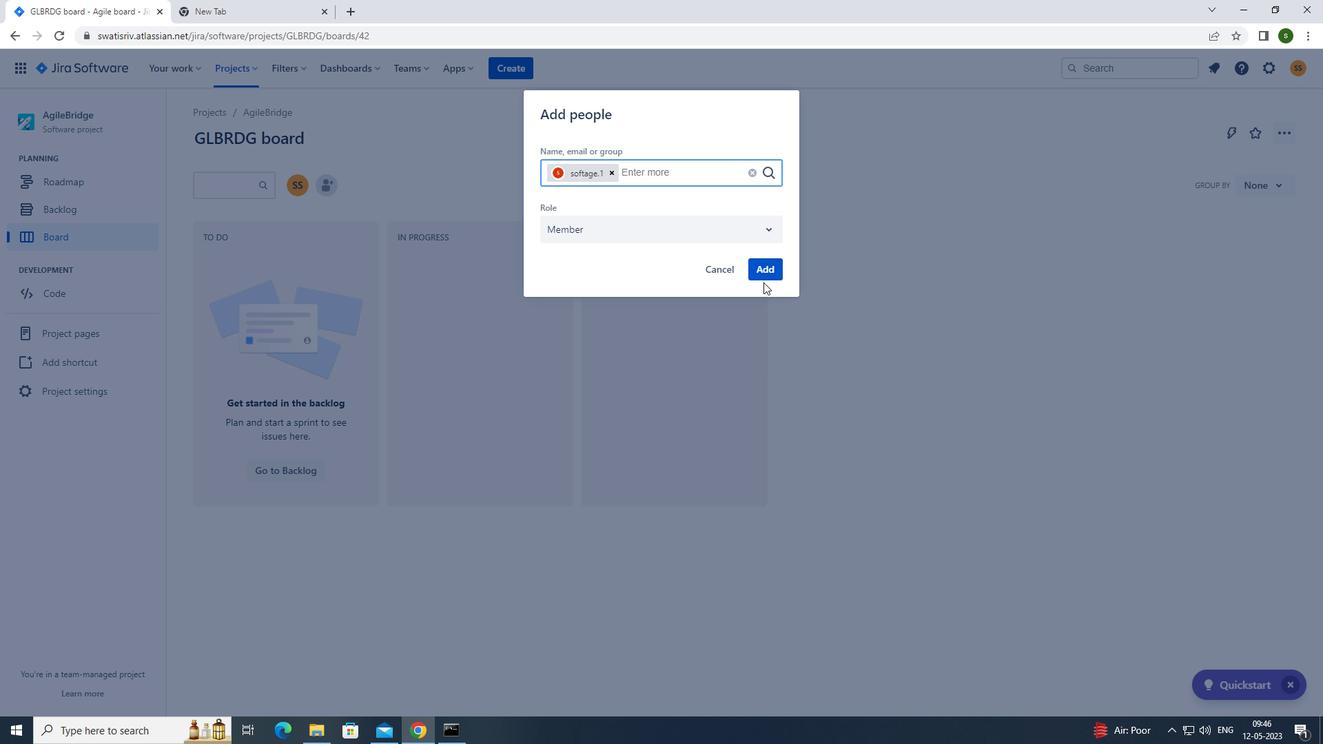 
Action: Mouse pressed left at (764, 270)
Screenshot: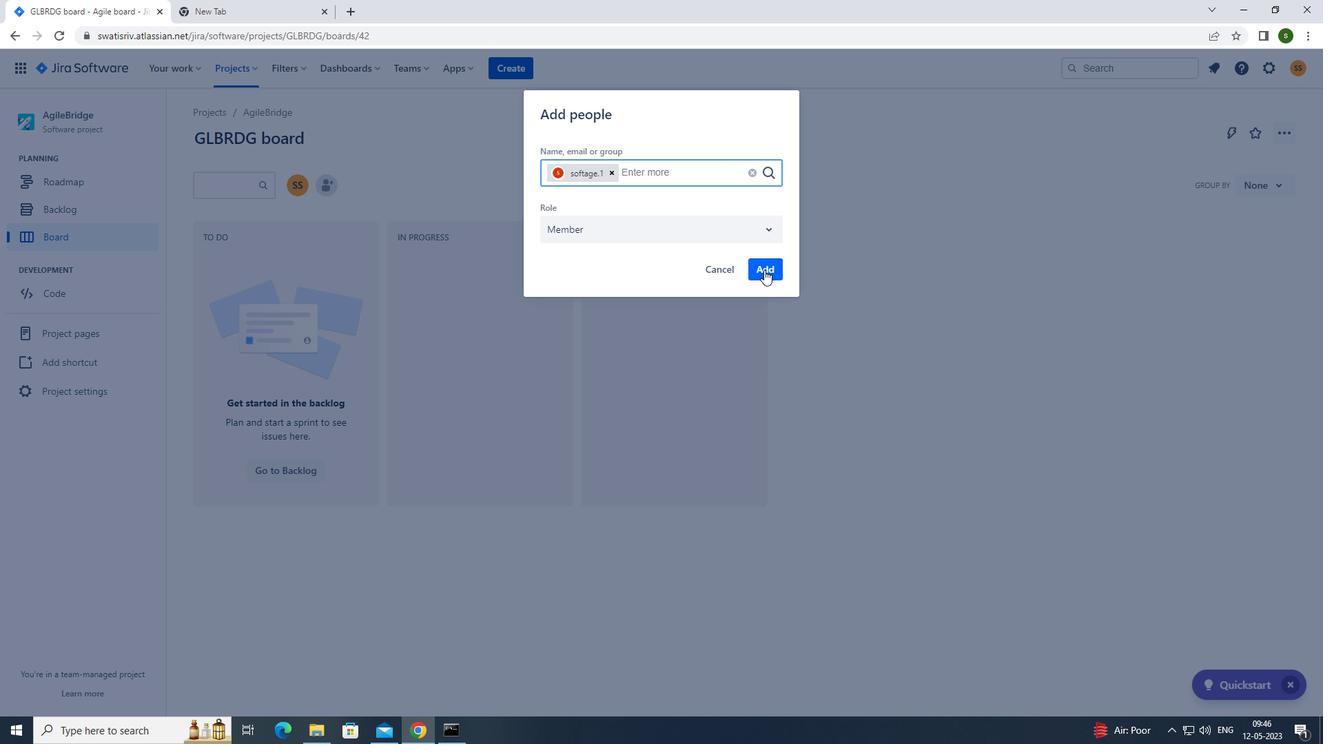 
Action: Mouse moved to (117, 396)
Screenshot: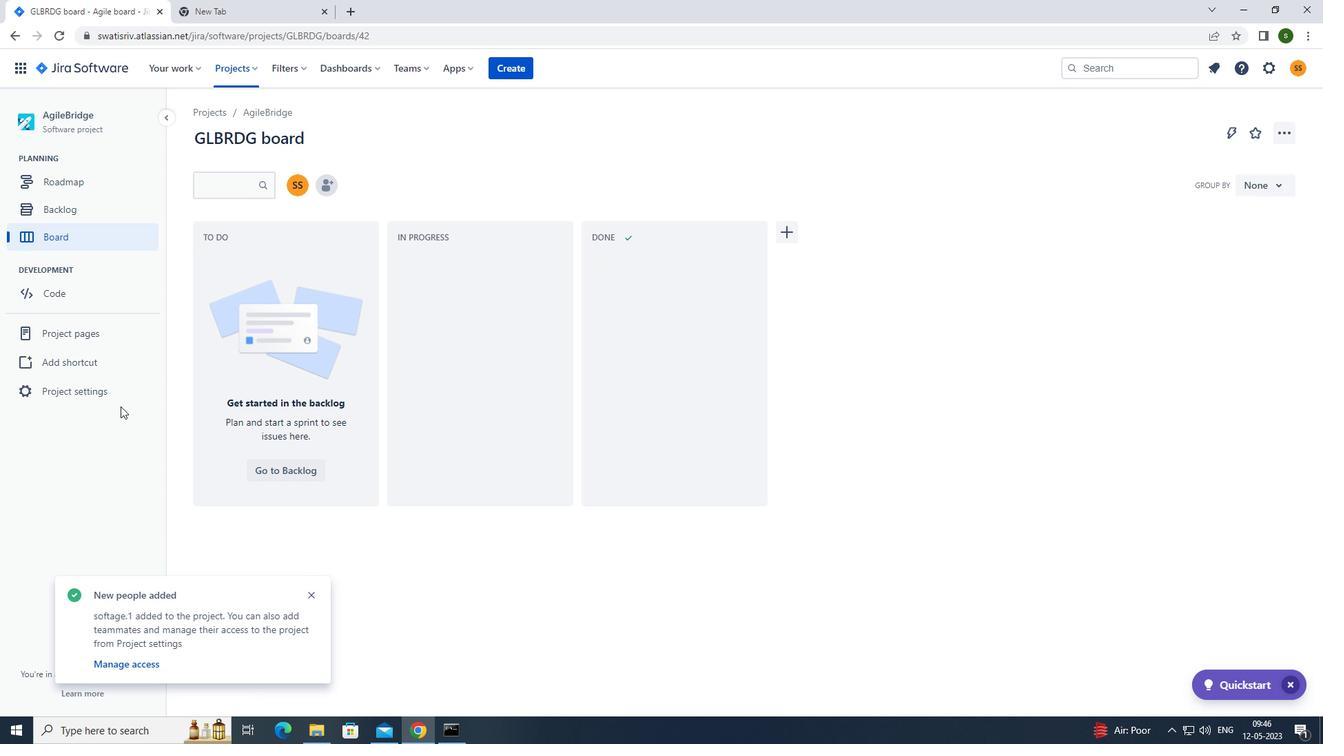 
Action: Mouse pressed left at (117, 396)
Screenshot: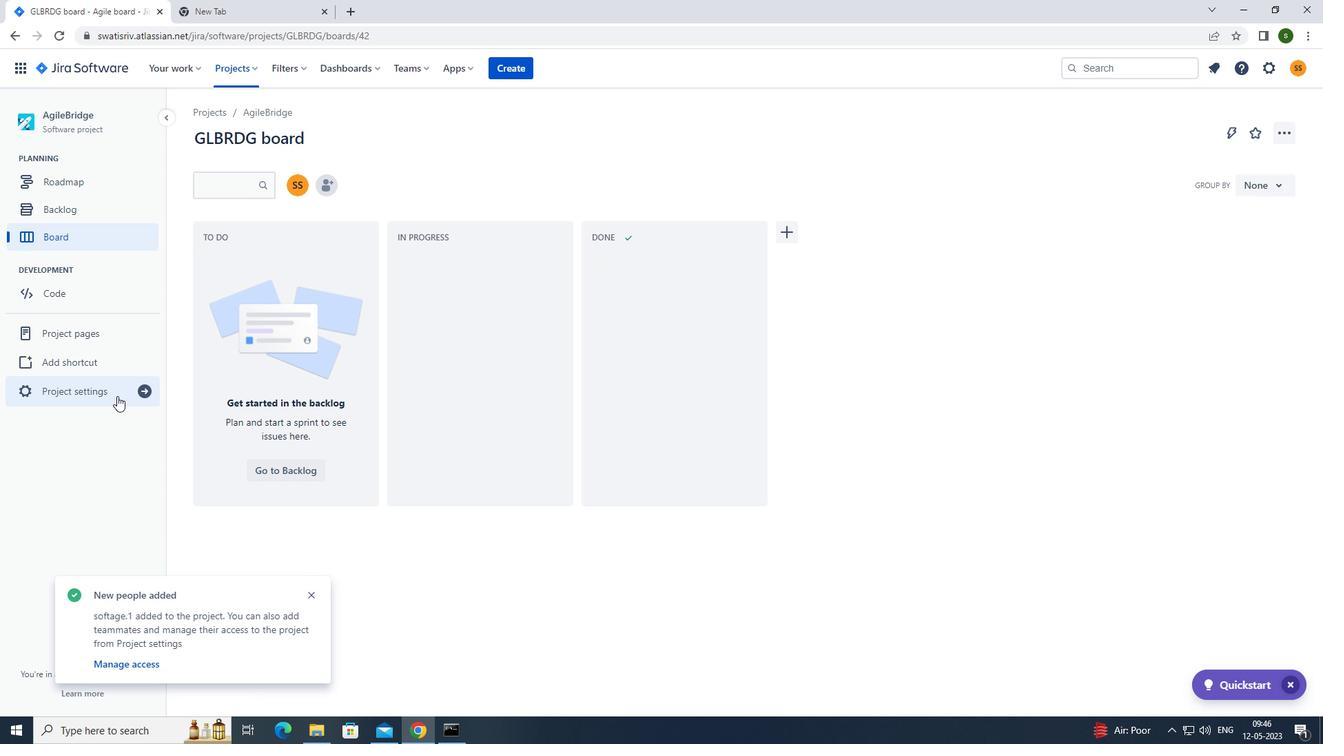 
Action: Mouse moved to (735, 491)
Screenshot: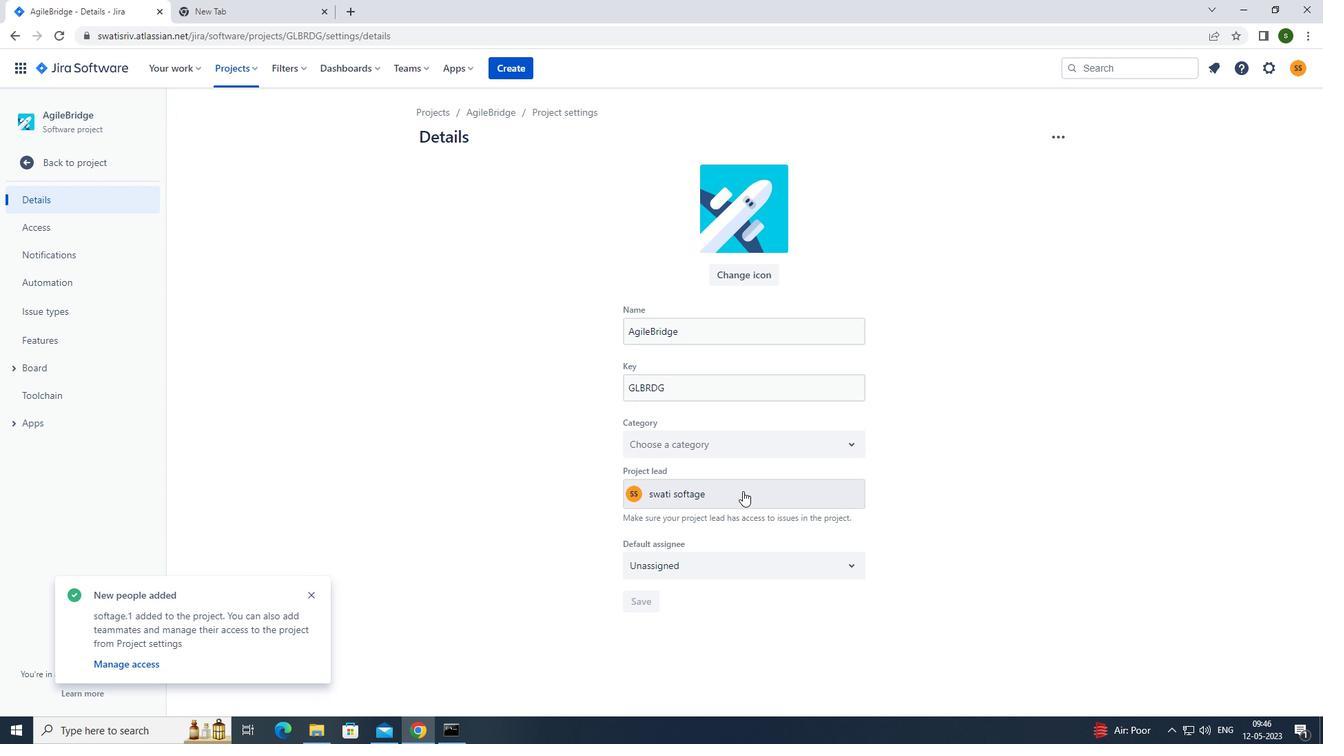 
Action: Mouse pressed left at (735, 491)
Screenshot: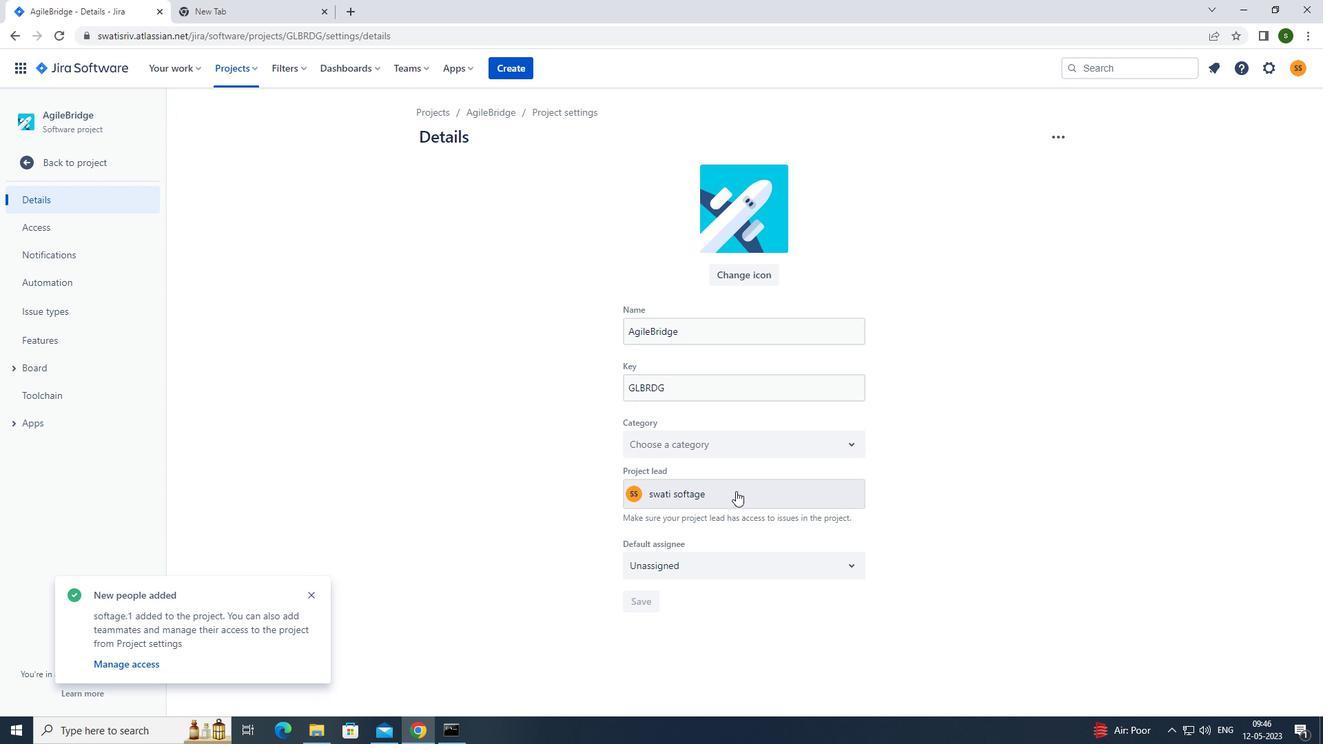 
Action: Mouse moved to (724, 664)
Screenshot: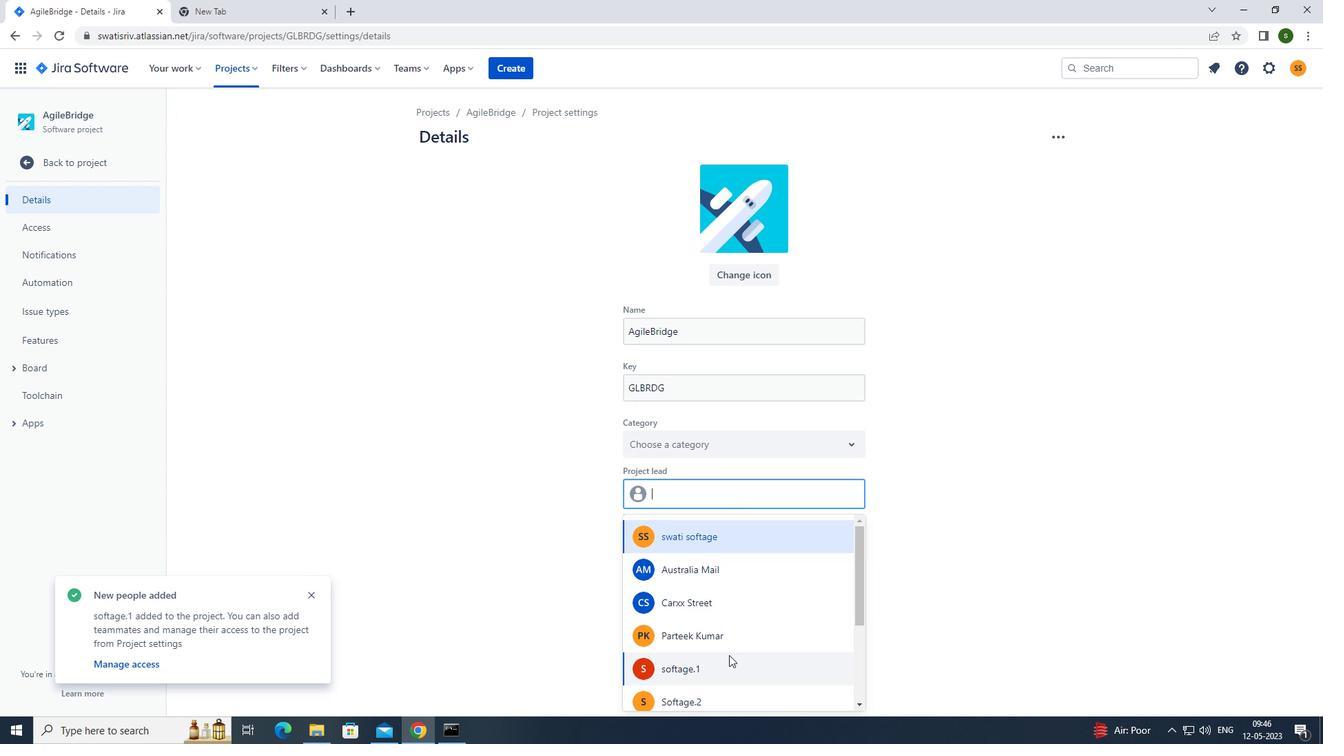 
Action: Mouse pressed left at (724, 664)
Screenshot: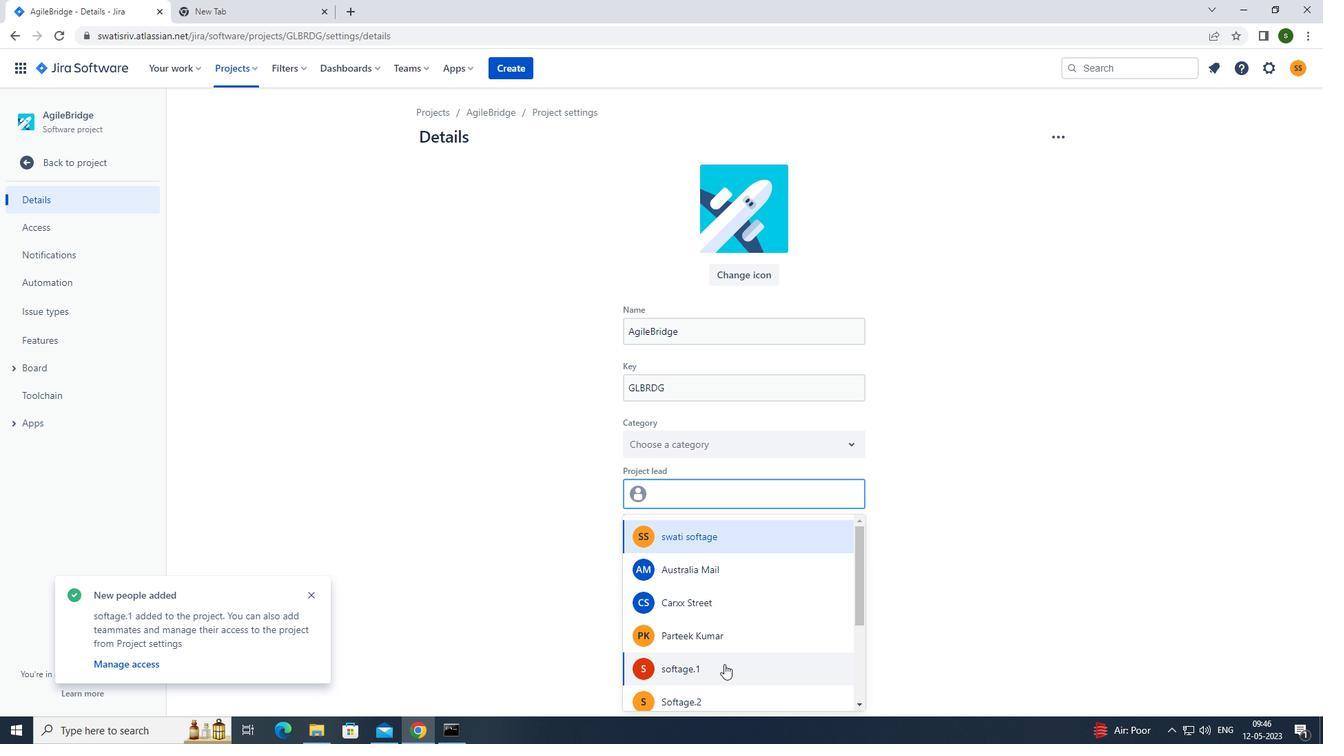 
Action: Mouse moved to (637, 605)
Screenshot: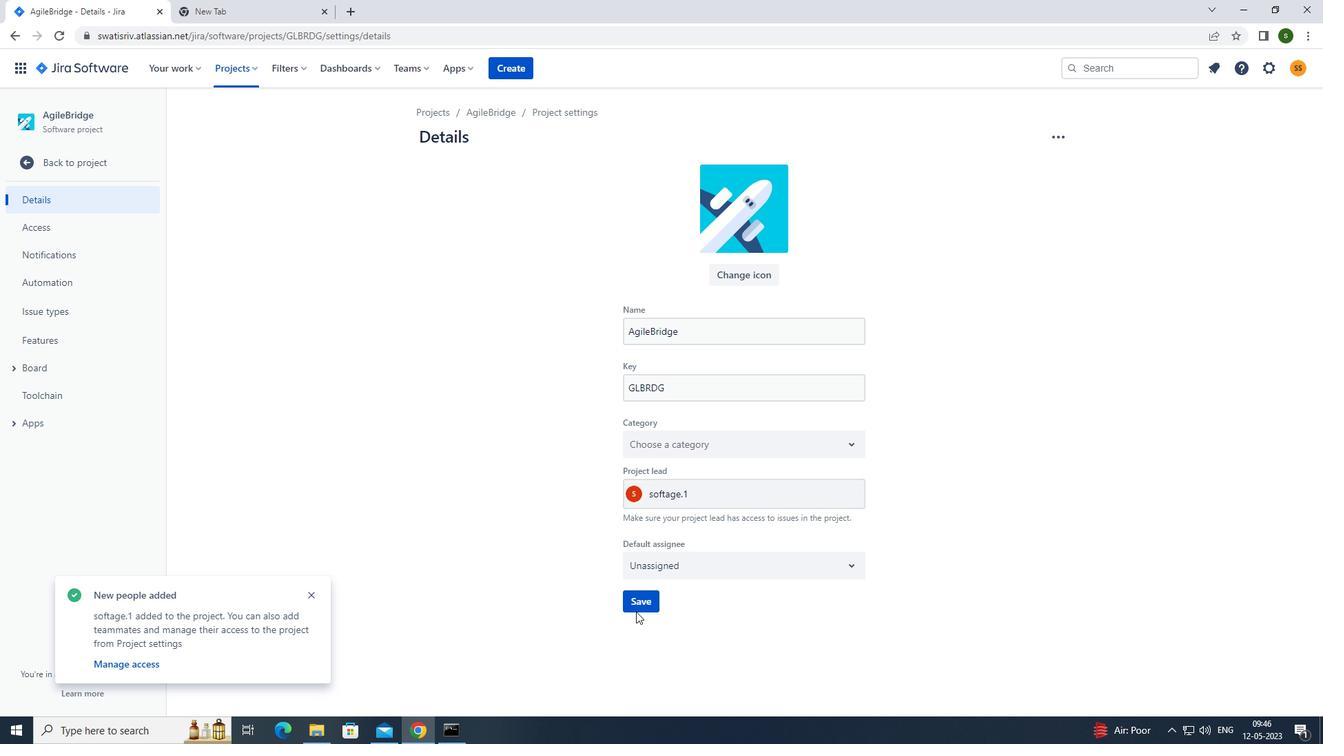 
Action: Mouse pressed left at (637, 605)
Screenshot: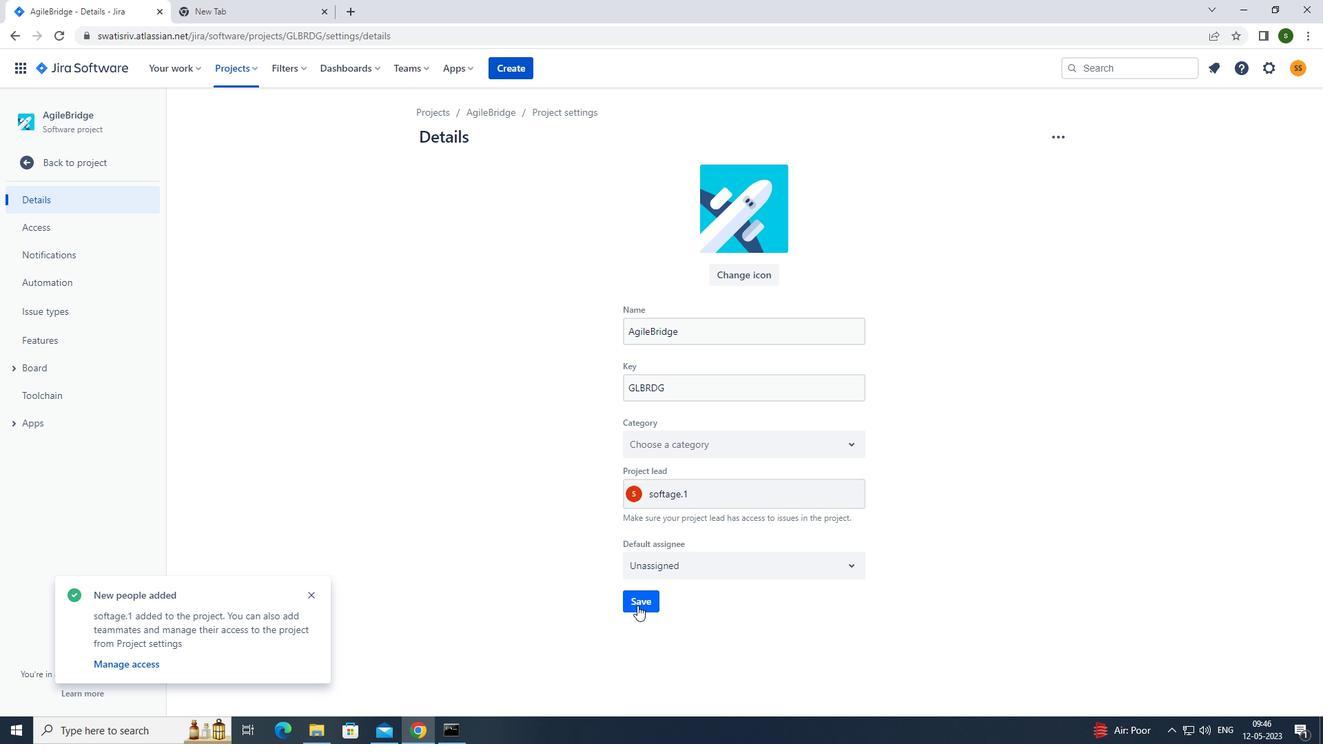 
Action: Mouse moved to (79, 164)
Screenshot: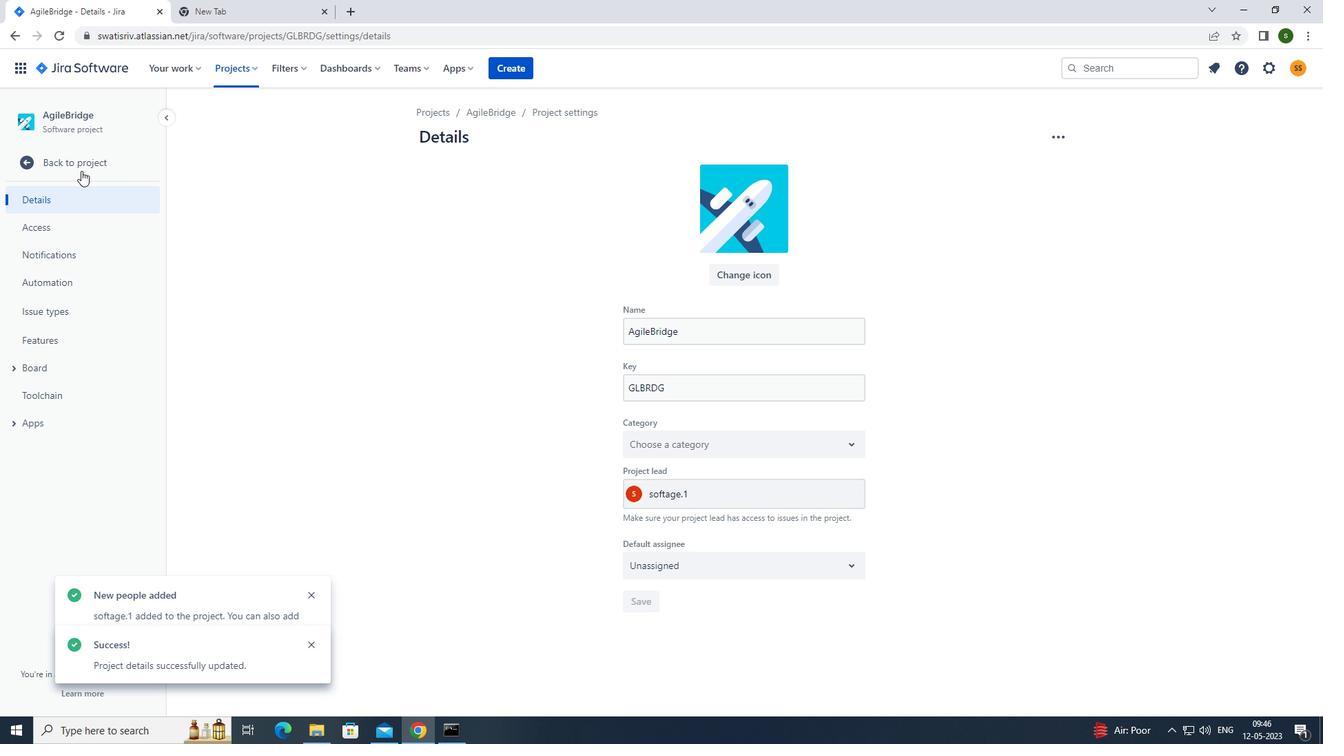 
Action: Mouse pressed left at (79, 164)
Screenshot: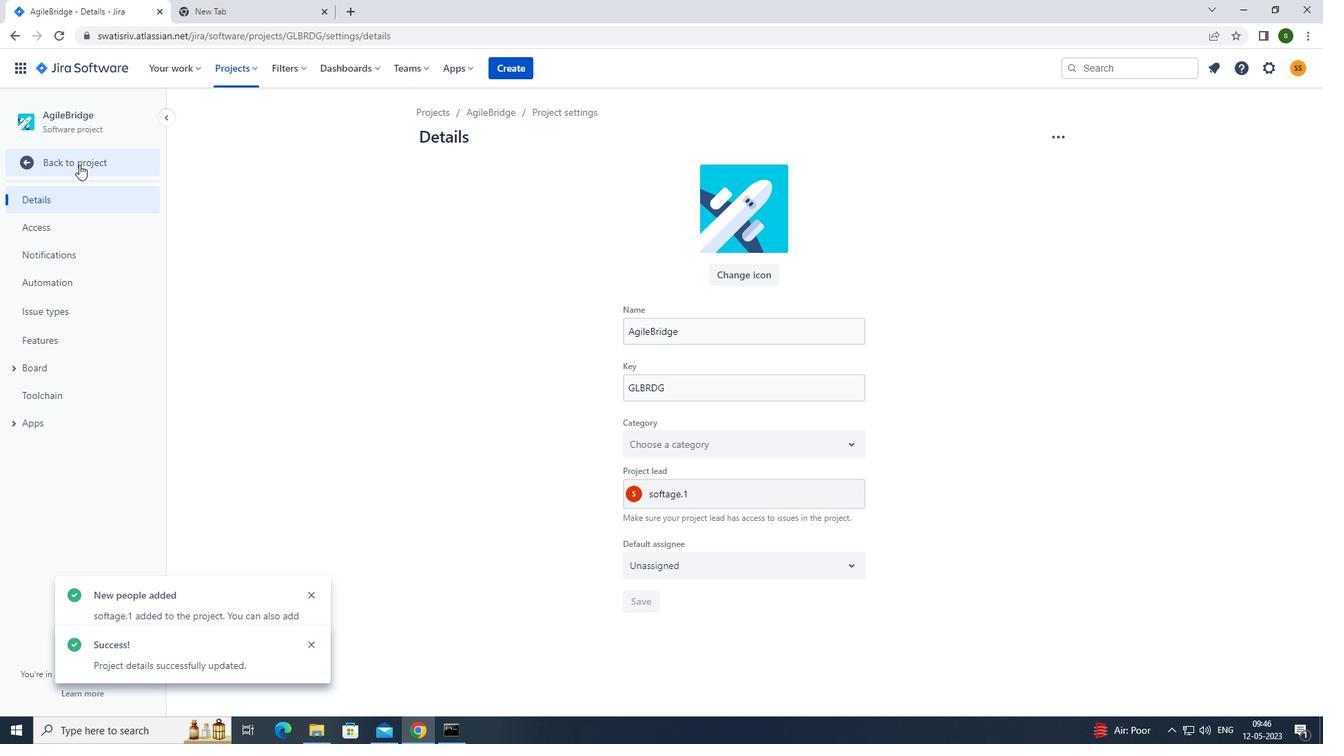 
Action: Mouse moved to (336, 192)
Screenshot: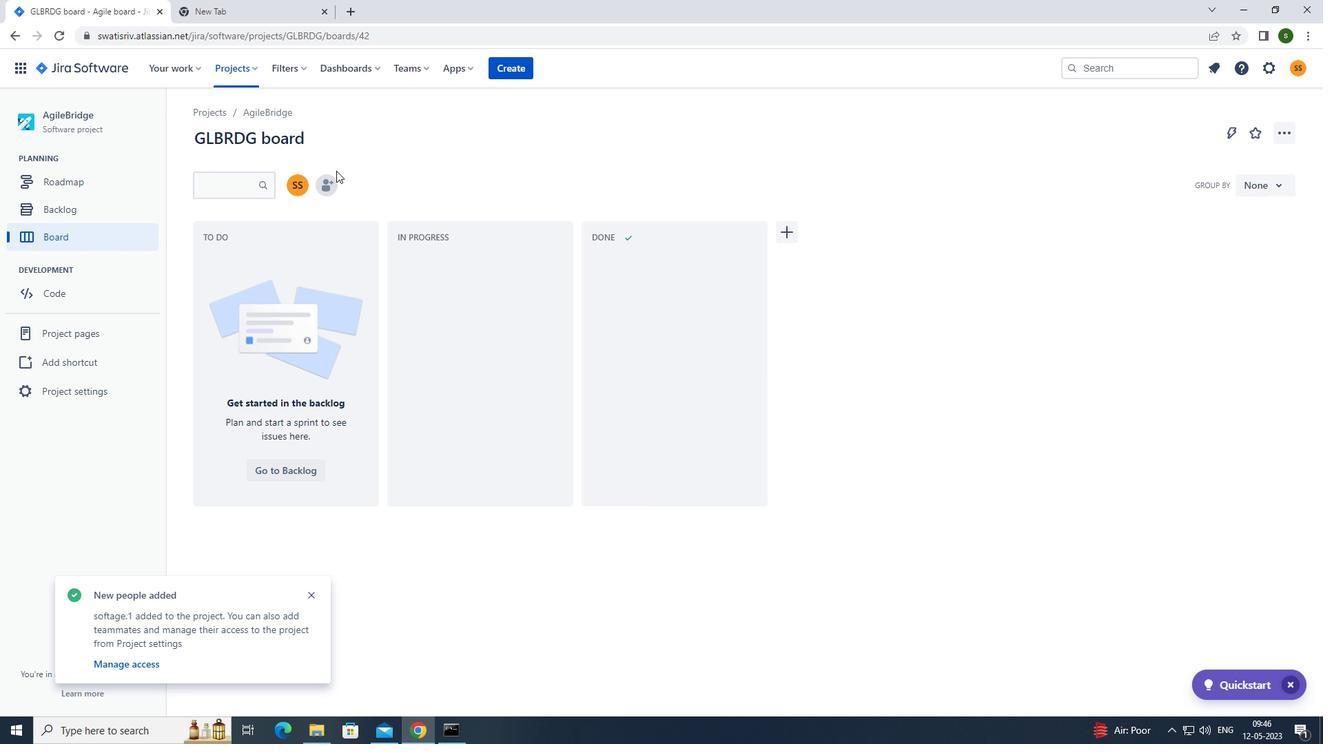 
Action: Mouse pressed left at (336, 192)
Screenshot: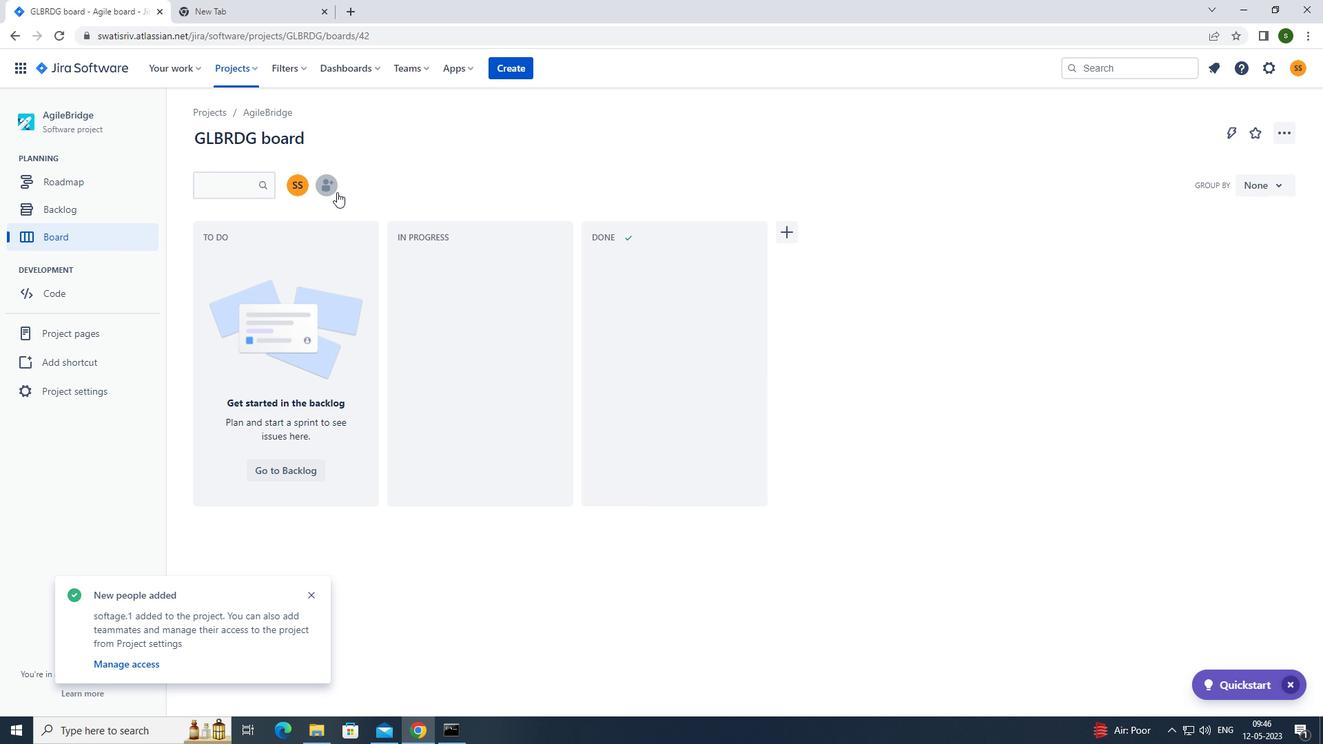 
Action: Mouse moved to (567, 170)
Screenshot: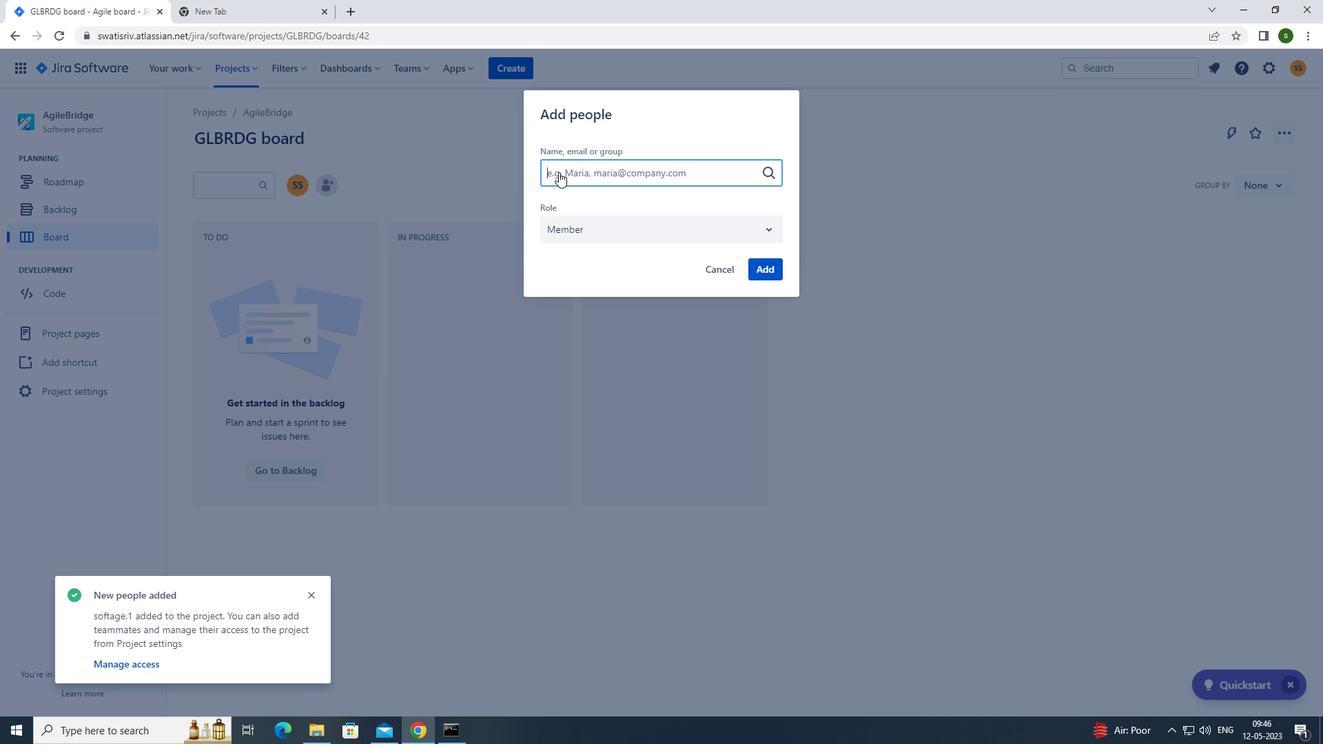 
Action: Mouse pressed left at (567, 170)
Screenshot: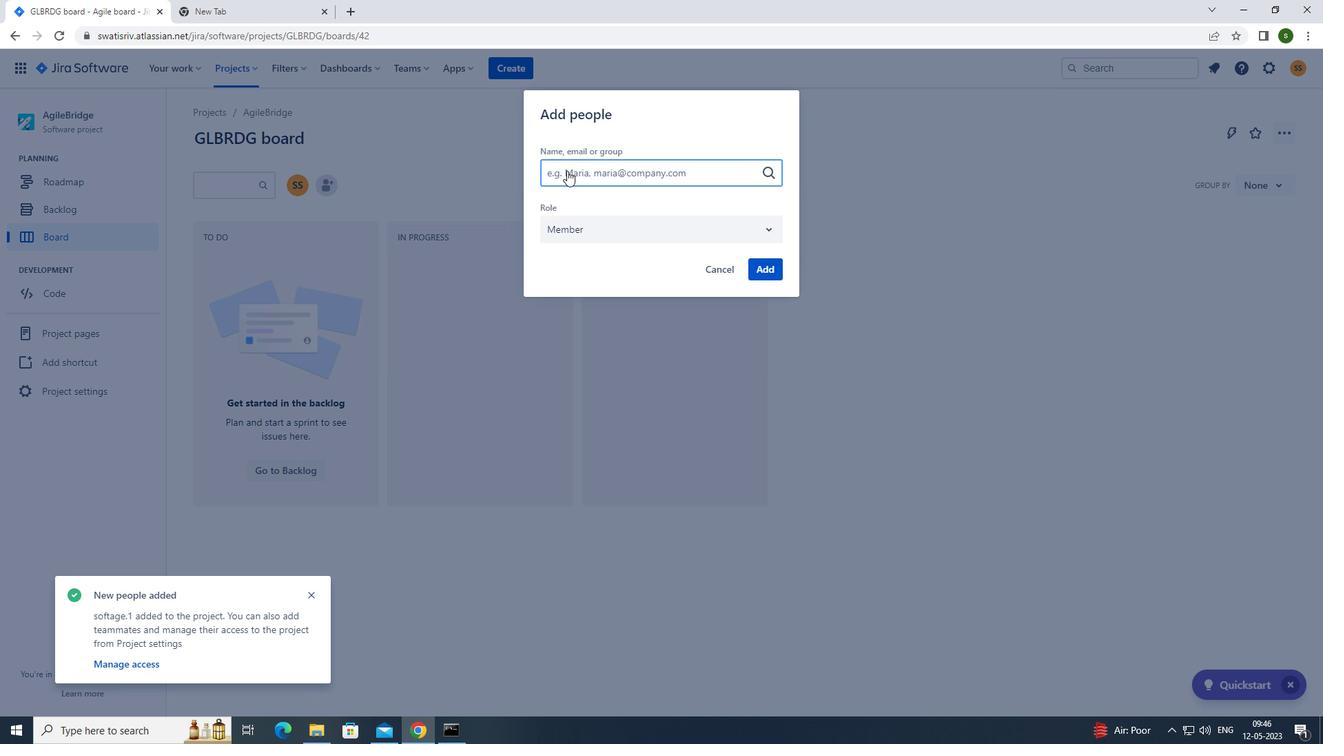 
Action: Key pressed so
Screenshot: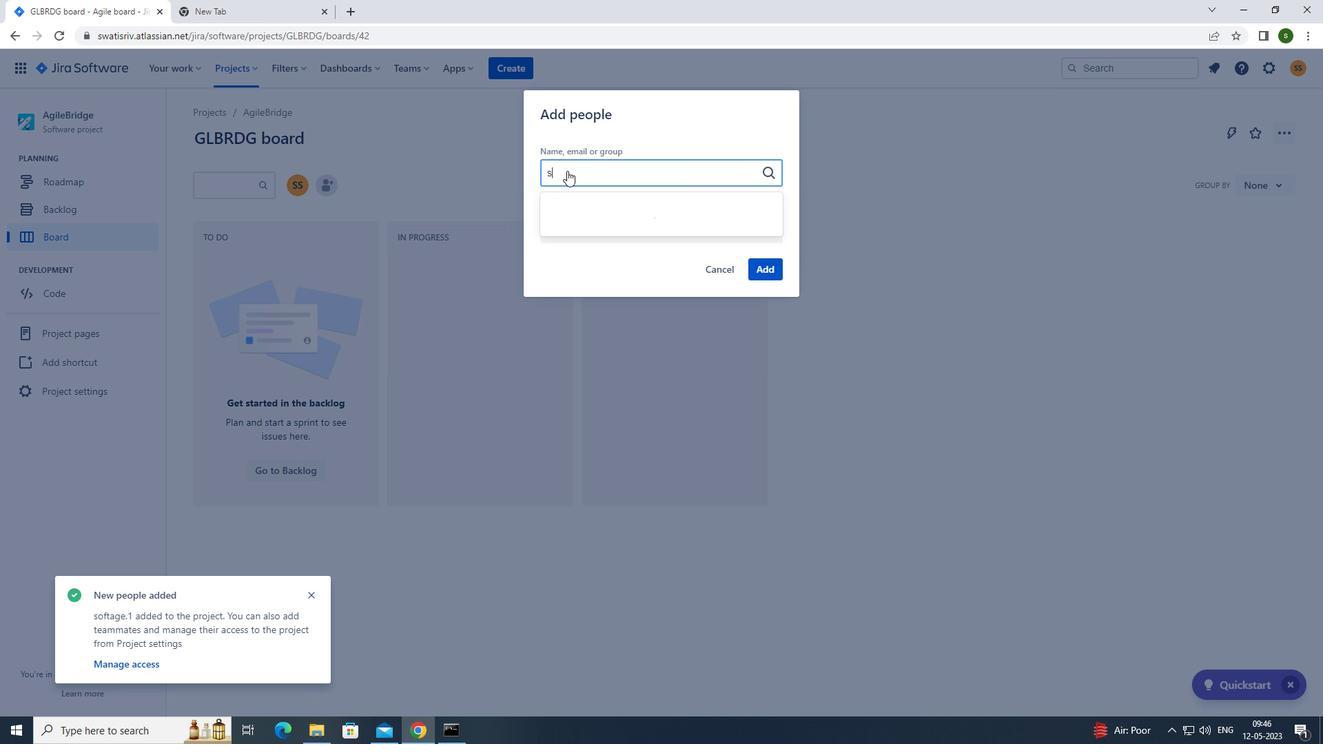 
Action: Mouse moved to (605, 266)
Screenshot: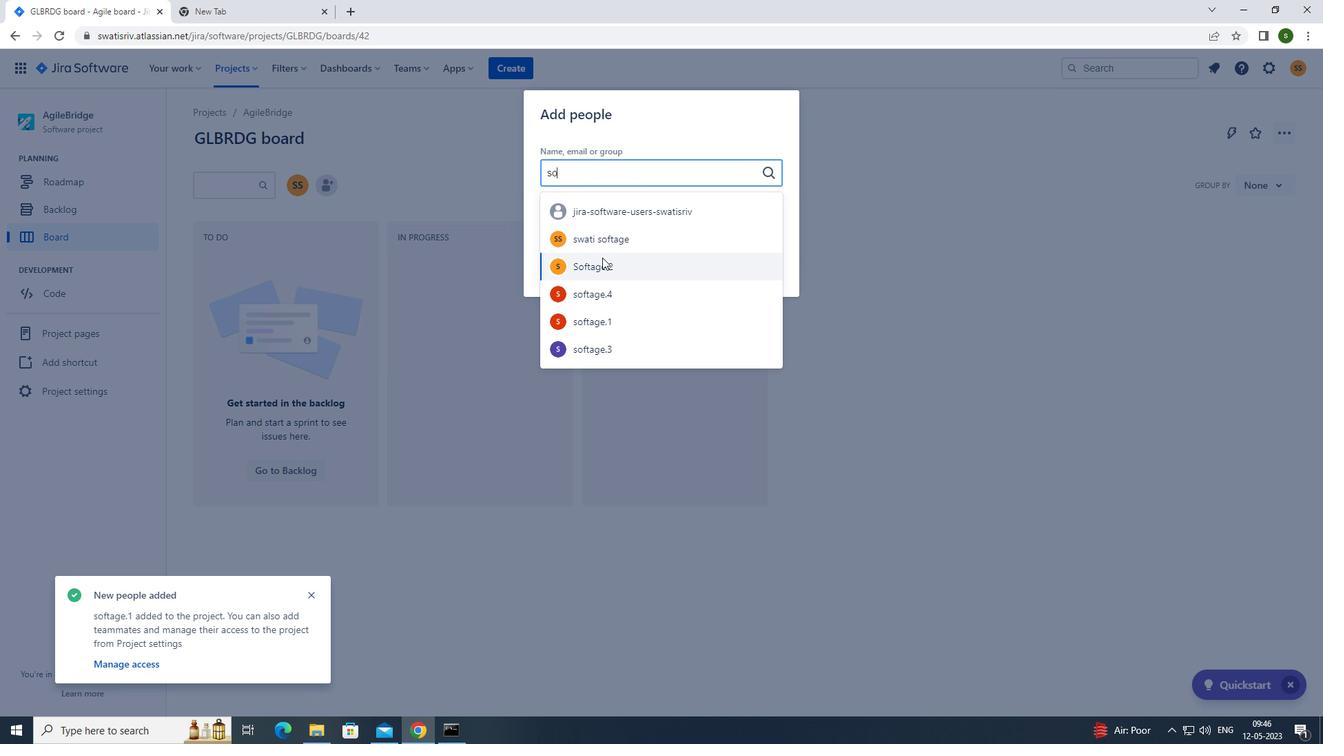 
Action: Mouse pressed left at (605, 266)
Screenshot: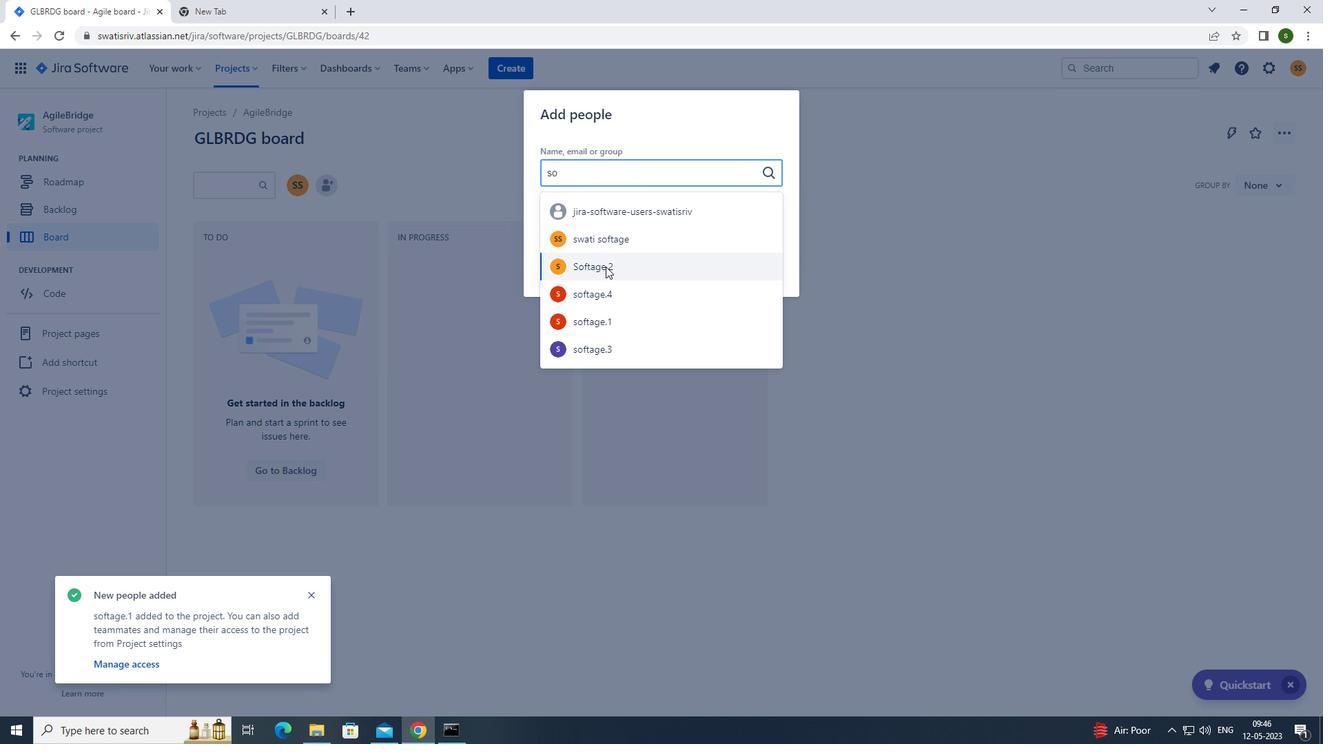 
Action: Mouse moved to (775, 273)
Screenshot: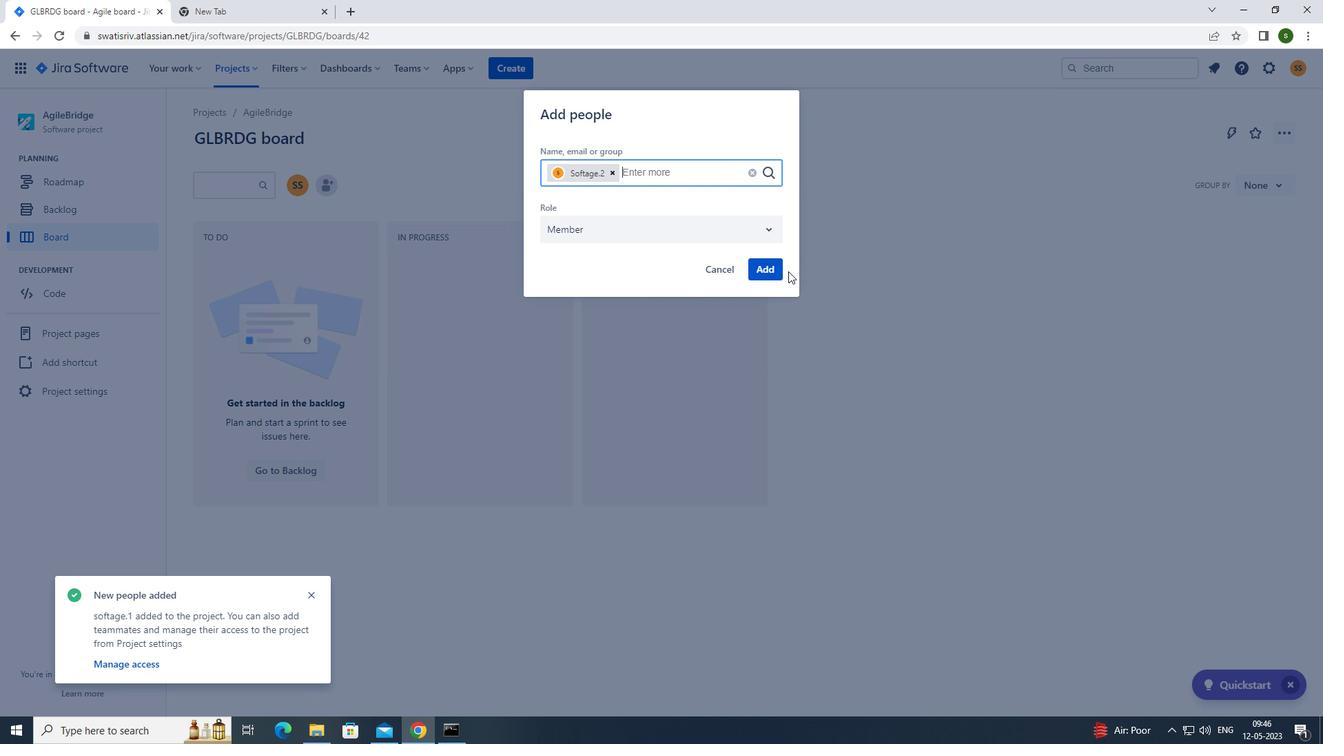 
Action: Mouse pressed left at (775, 273)
Screenshot: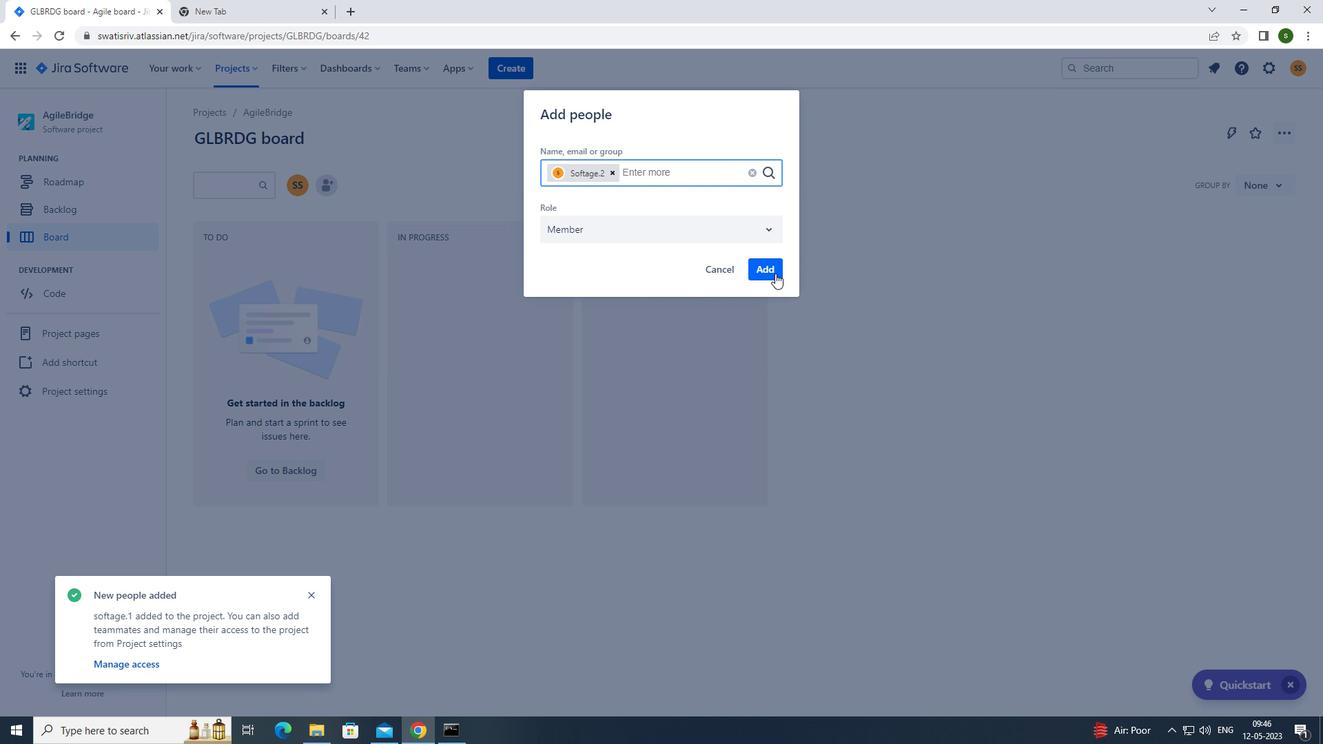 
Action: Mouse moved to (773, 273)
Screenshot: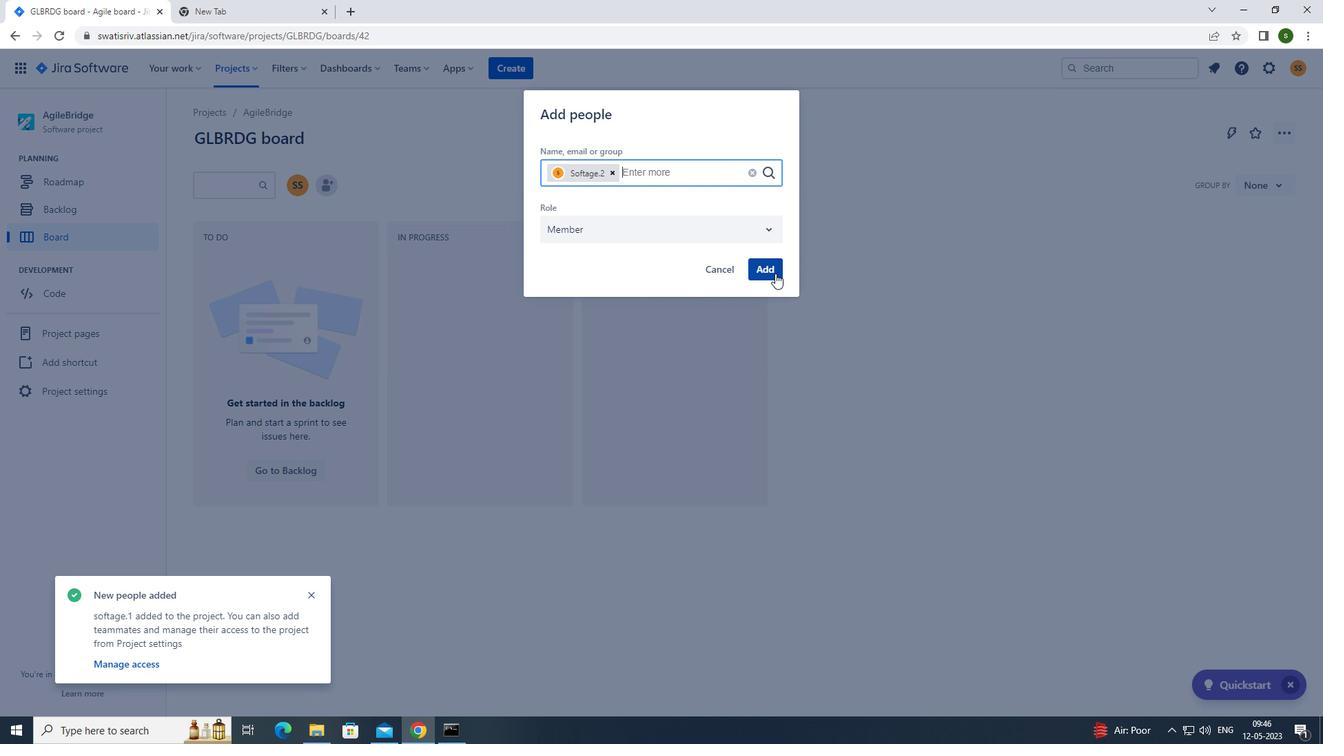 
